 Task: Look for space in Tata, Hungary from 5th July, 2023 to 11th July, 2023 for 2 adults in price range Rs.8000 to Rs.16000. Place can be entire place with 2 bedrooms having 2 beds and 1 bathroom. Property type can be house, flat, guest house. Booking option can be shelf check-in. Required host language is English.
Action: Mouse moved to (553, 94)
Screenshot: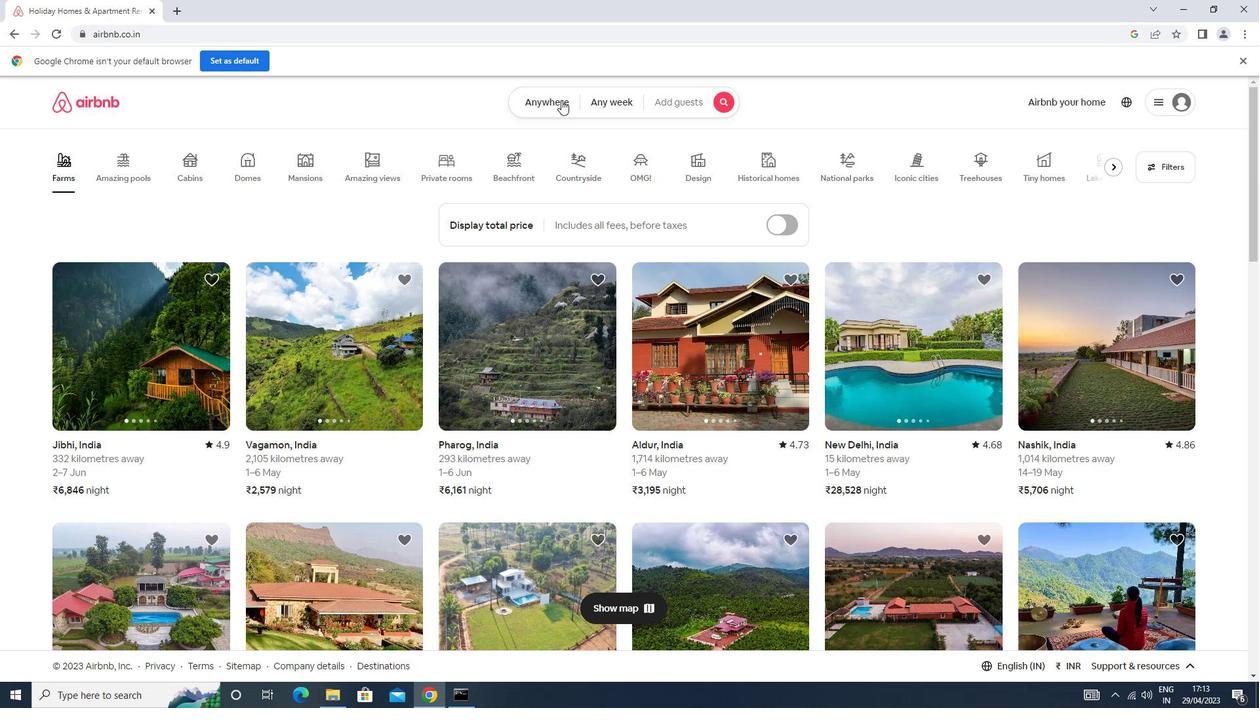 
Action: Mouse pressed left at (553, 94)
Screenshot: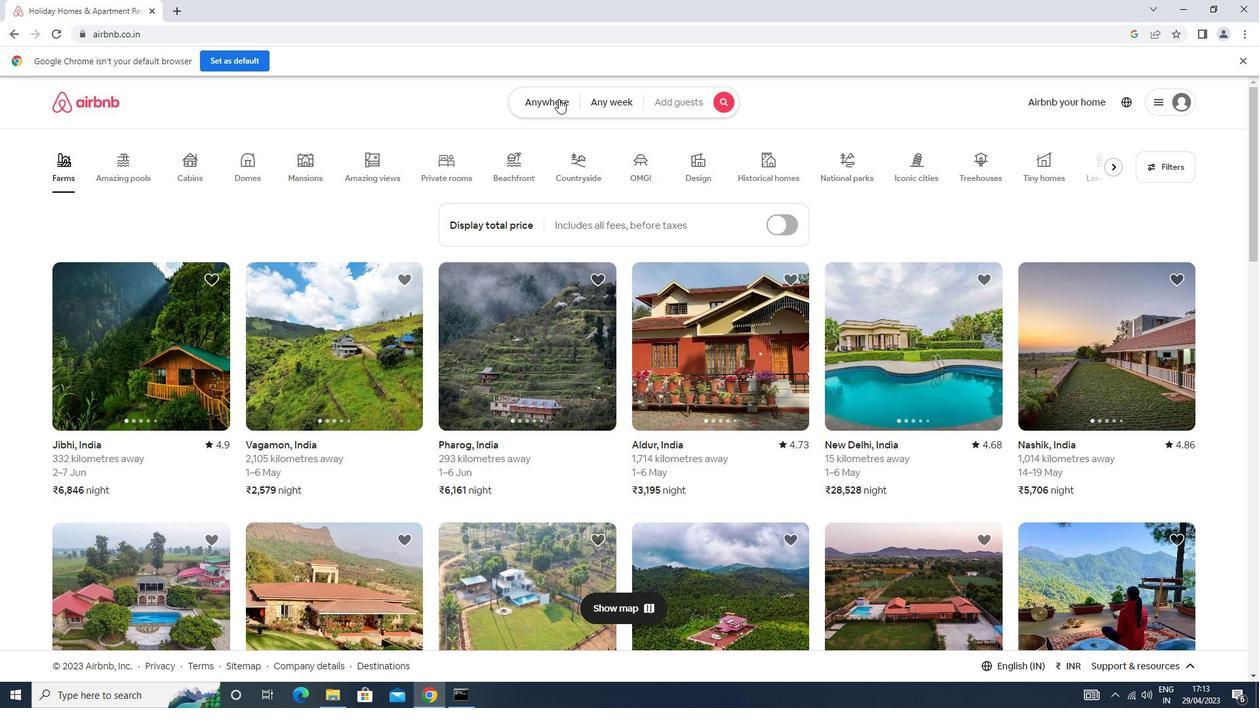 
Action: Mouse moved to (464, 154)
Screenshot: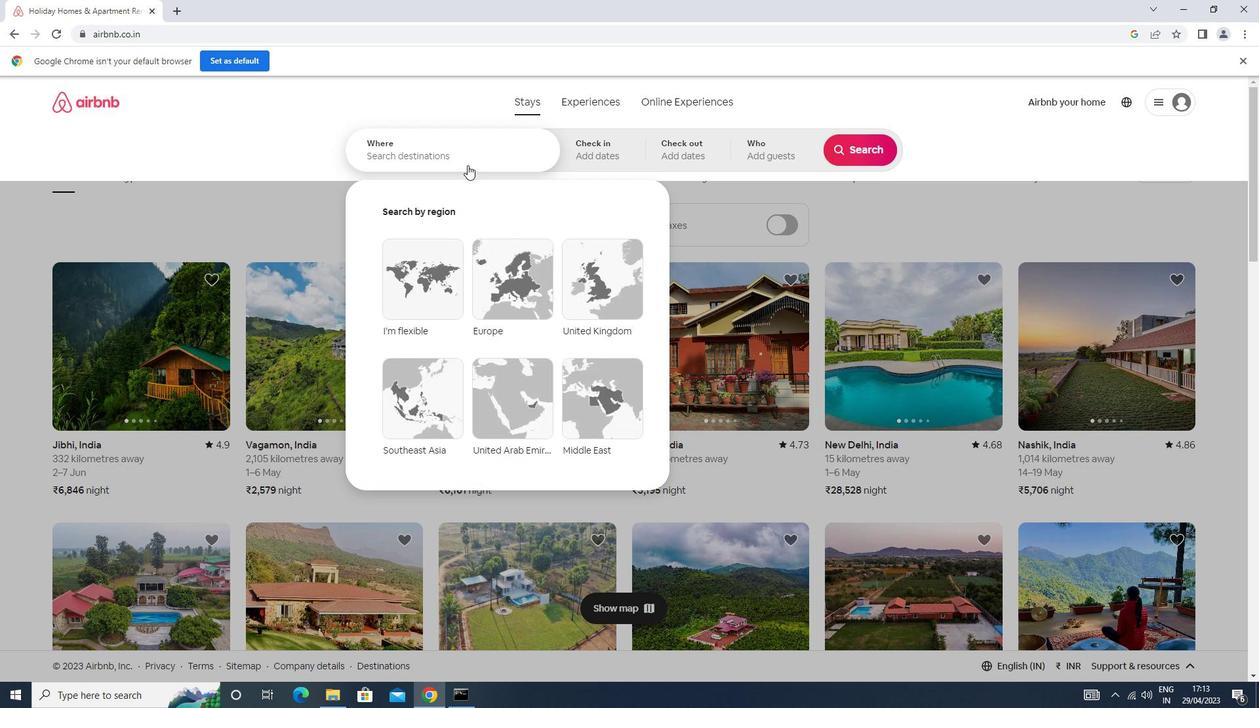 
Action: Mouse pressed left at (464, 154)
Screenshot: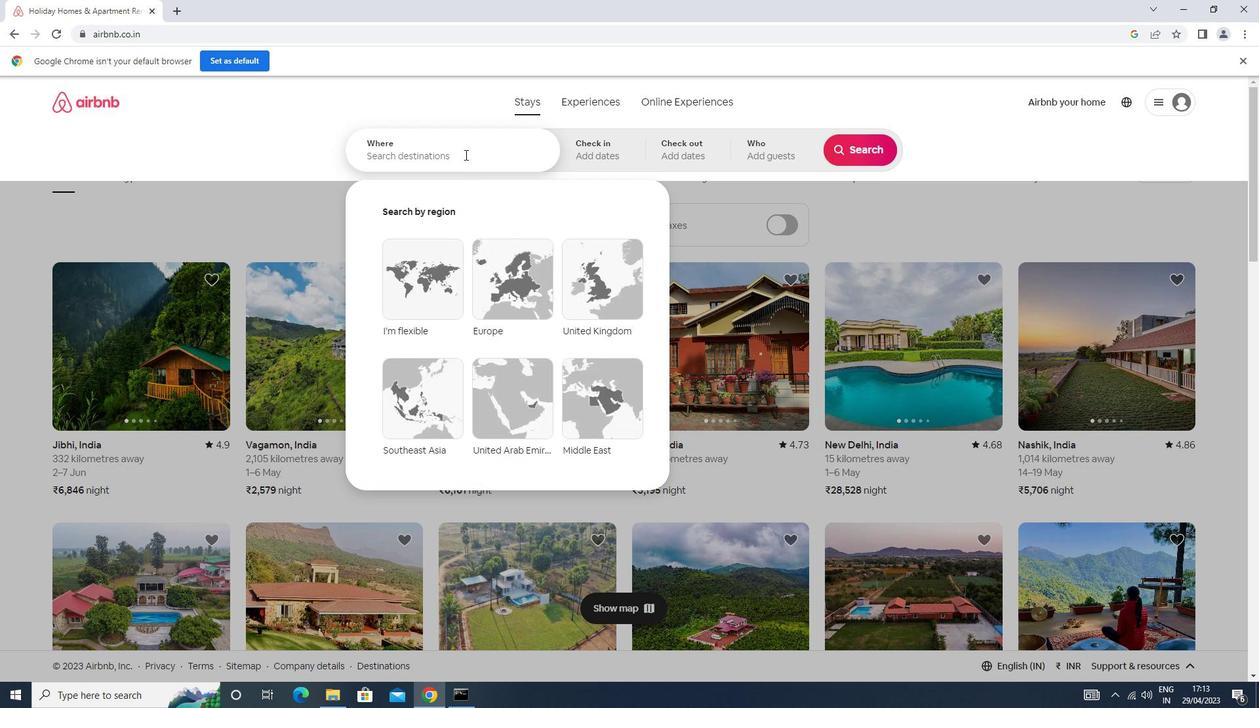 
Action: Key pressed t<Key.caps_lock>ata<Key.space><Key.enter>
Screenshot: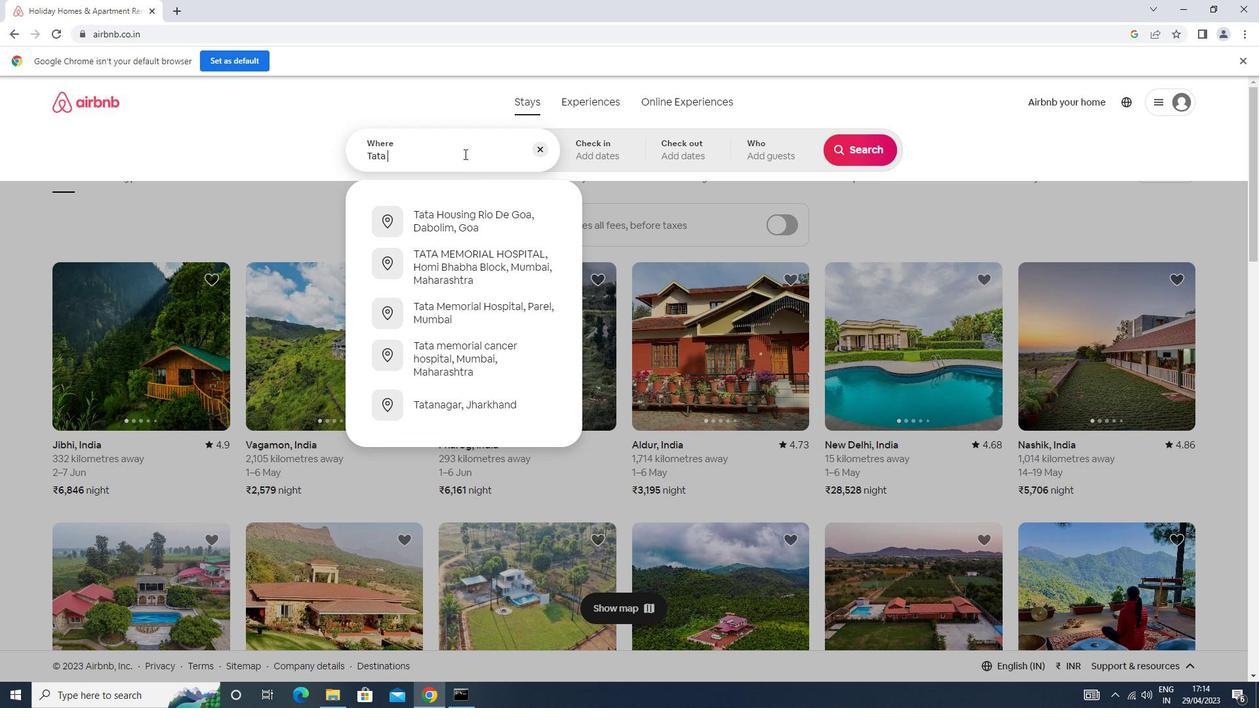 
Action: Mouse moved to (858, 260)
Screenshot: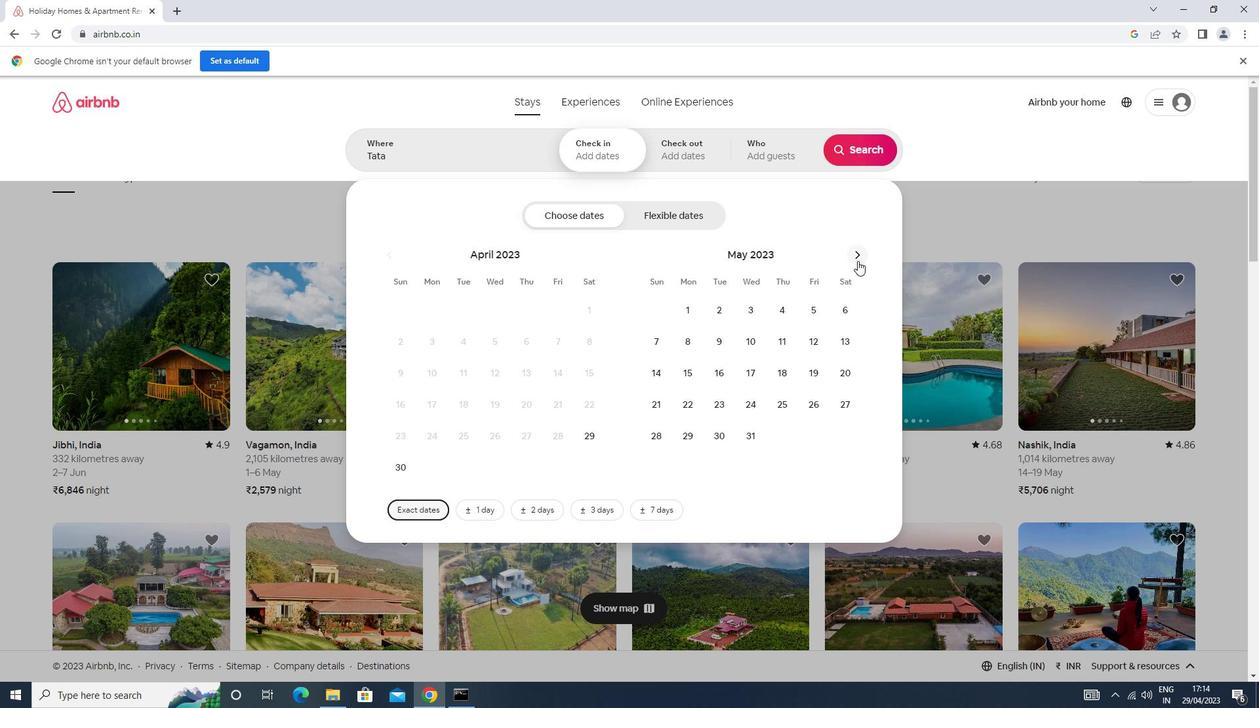 
Action: Mouse pressed left at (858, 260)
Screenshot: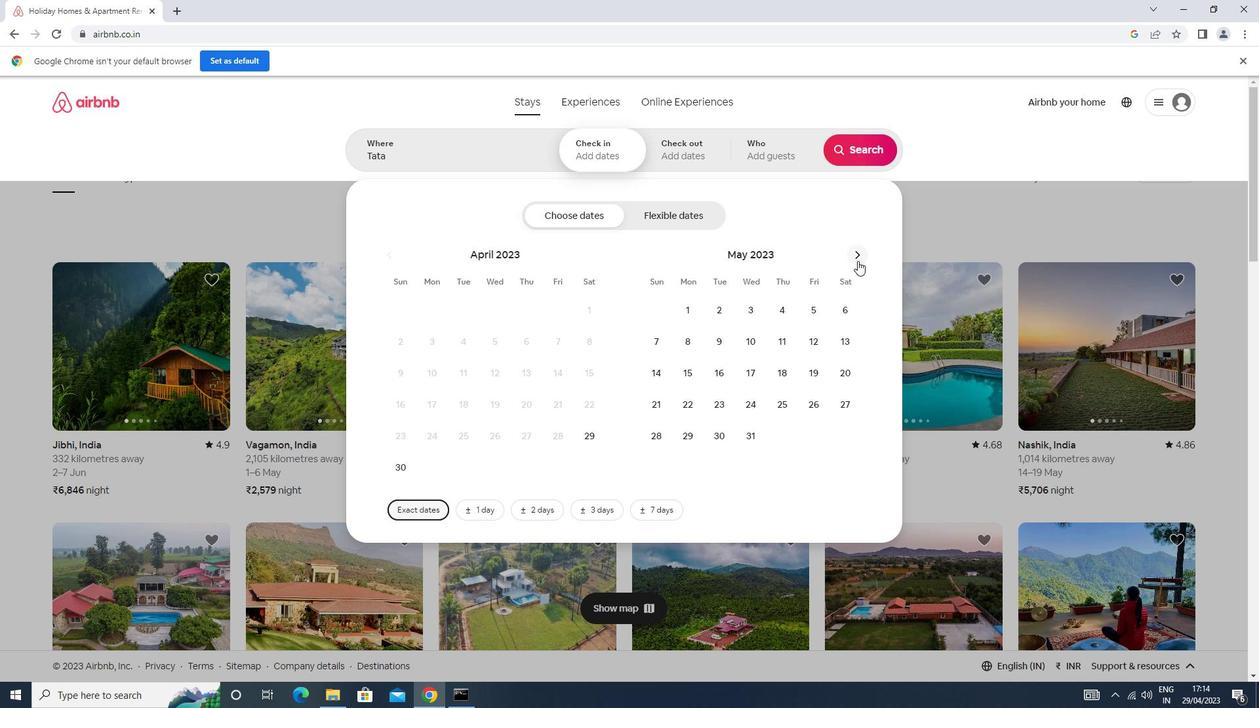 
Action: Mouse pressed left at (858, 260)
Screenshot: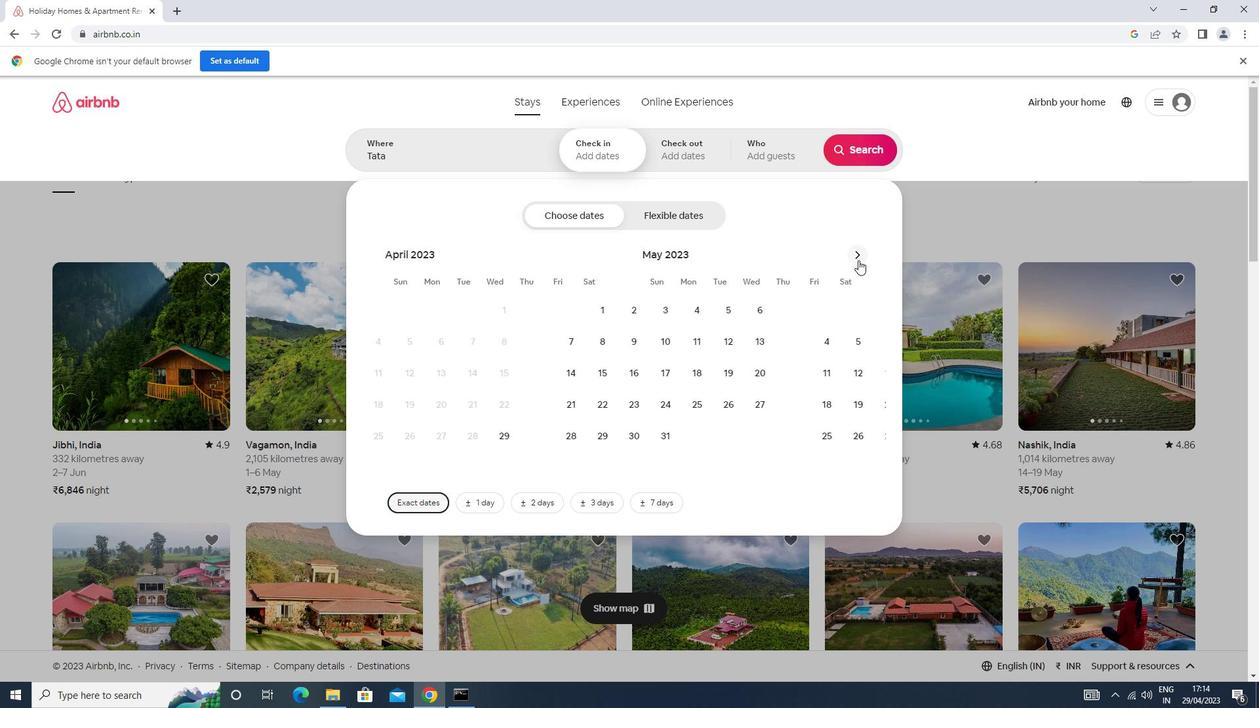 
Action: Mouse moved to (749, 347)
Screenshot: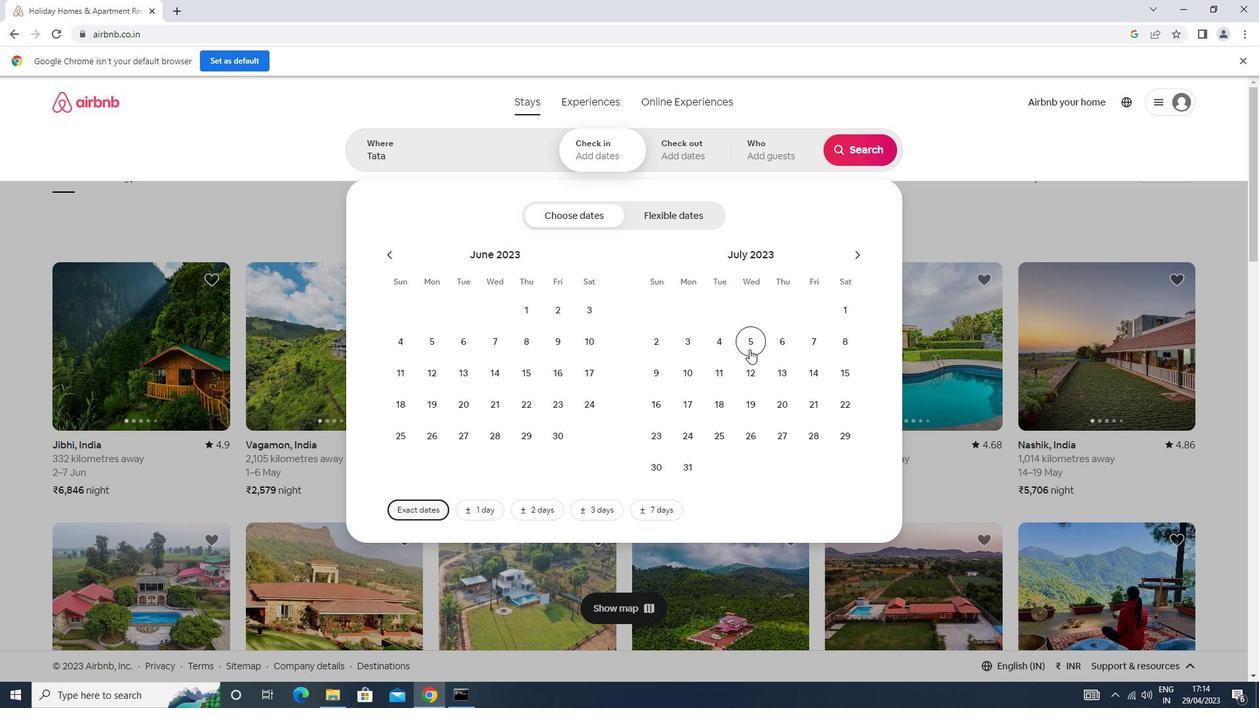
Action: Mouse pressed left at (749, 347)
Screenshot: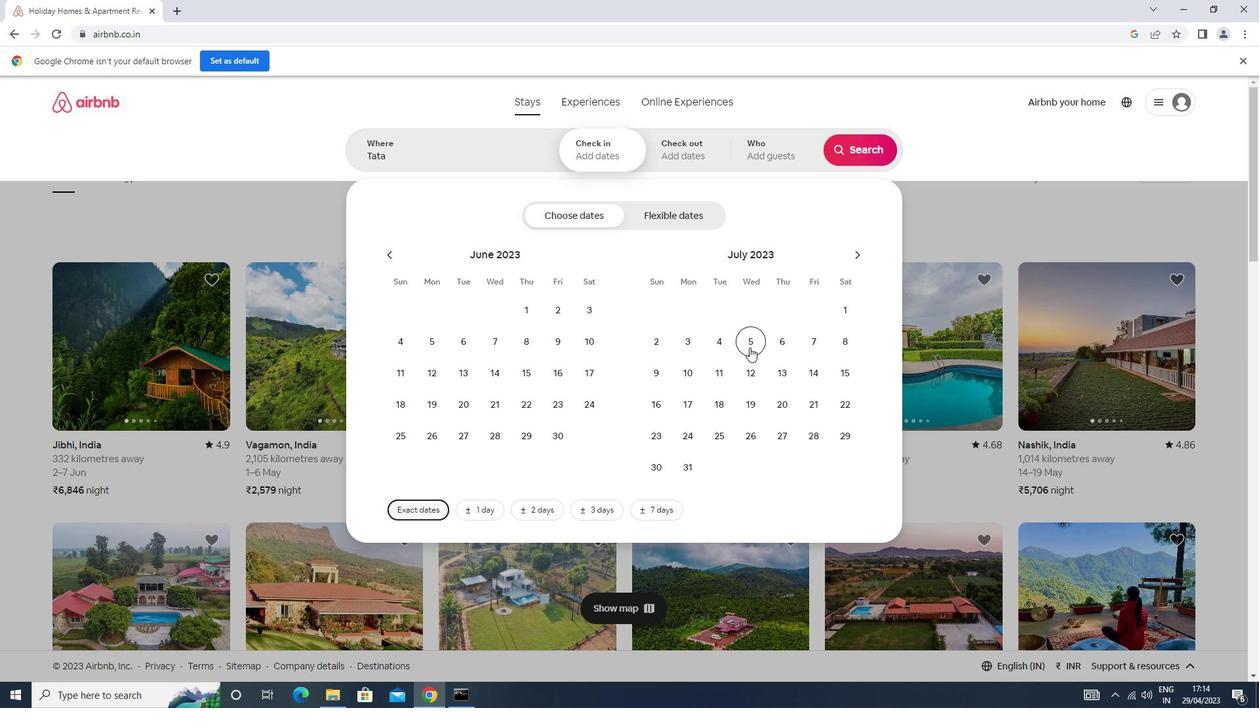
Action: Mouse moved to (720, 373)
Screenshot: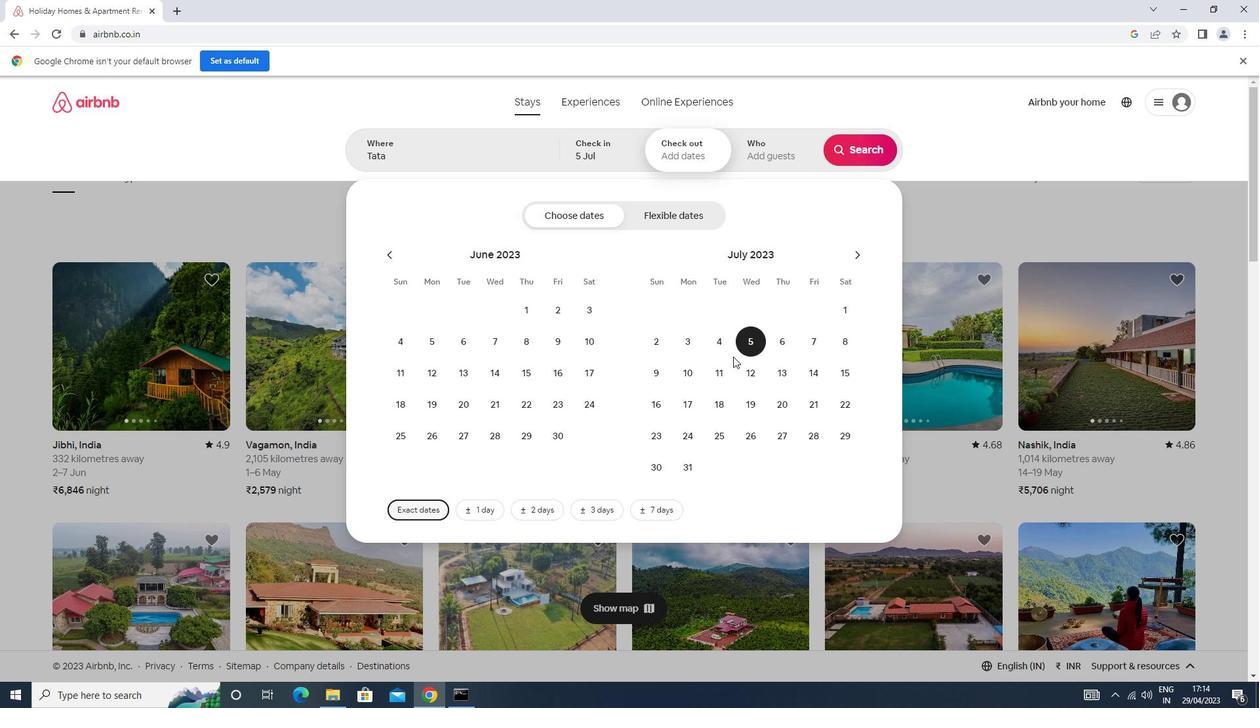 
Action: Mouse pressed left at (720, 373)
Screenshot: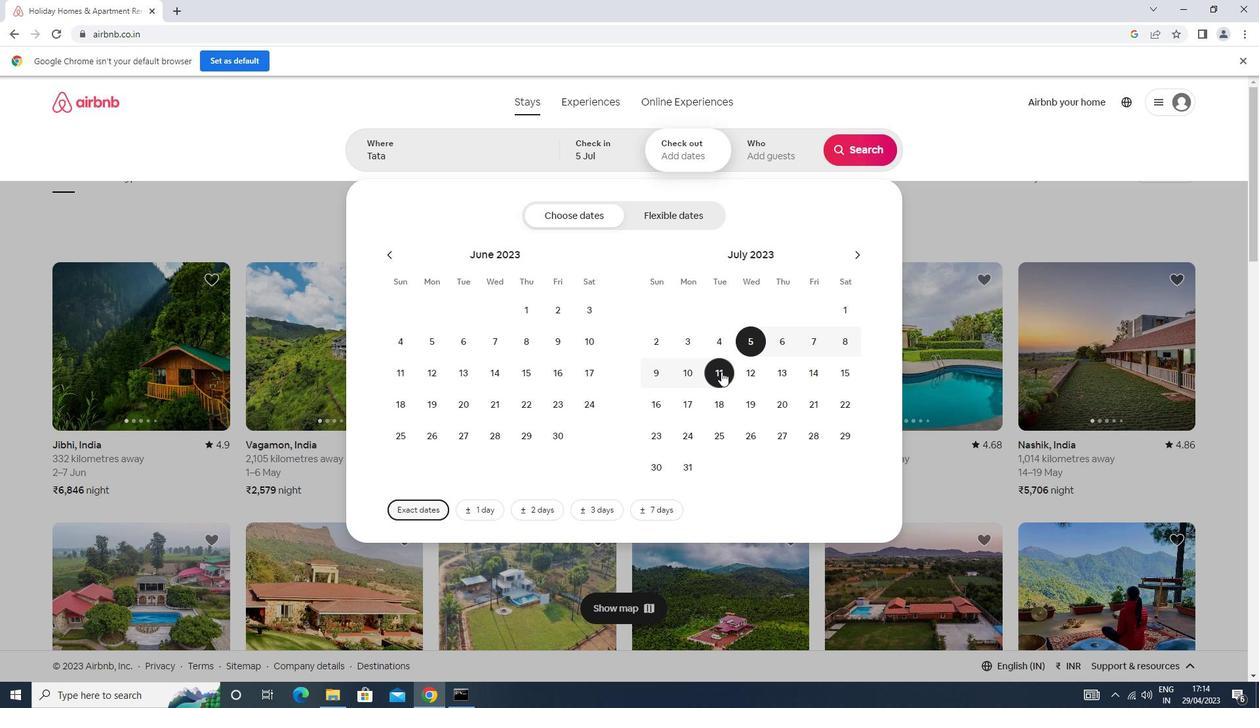 
Action: Mouse moved to (761, 166)
Screenshot: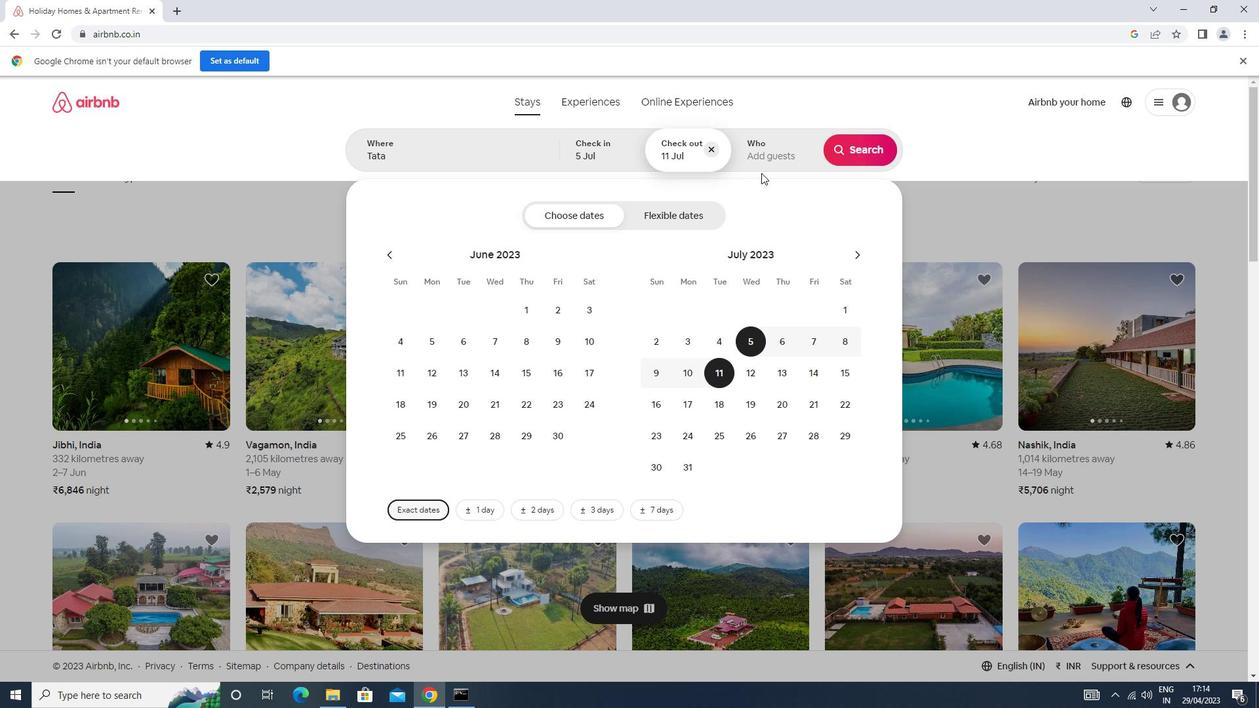 
Action: Mouse pressed left at (761, 166)
Screenshot: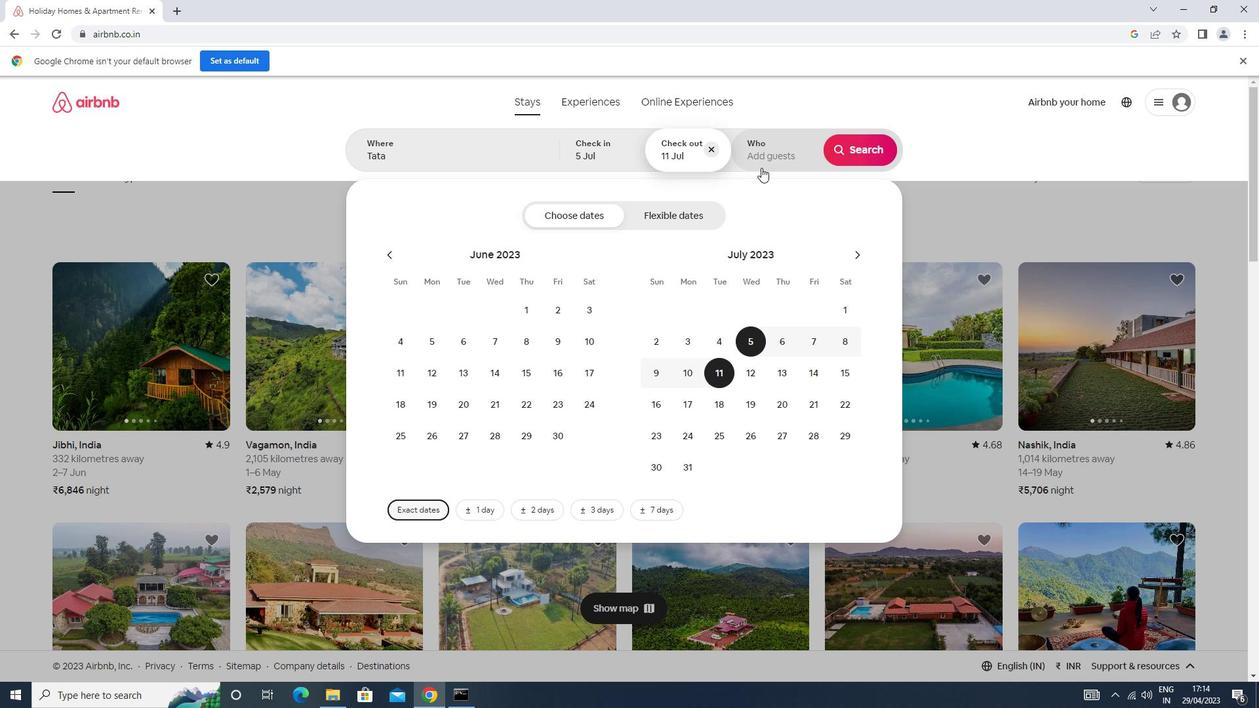 
Action: Mouse moved to (866, 225)
Screenshot: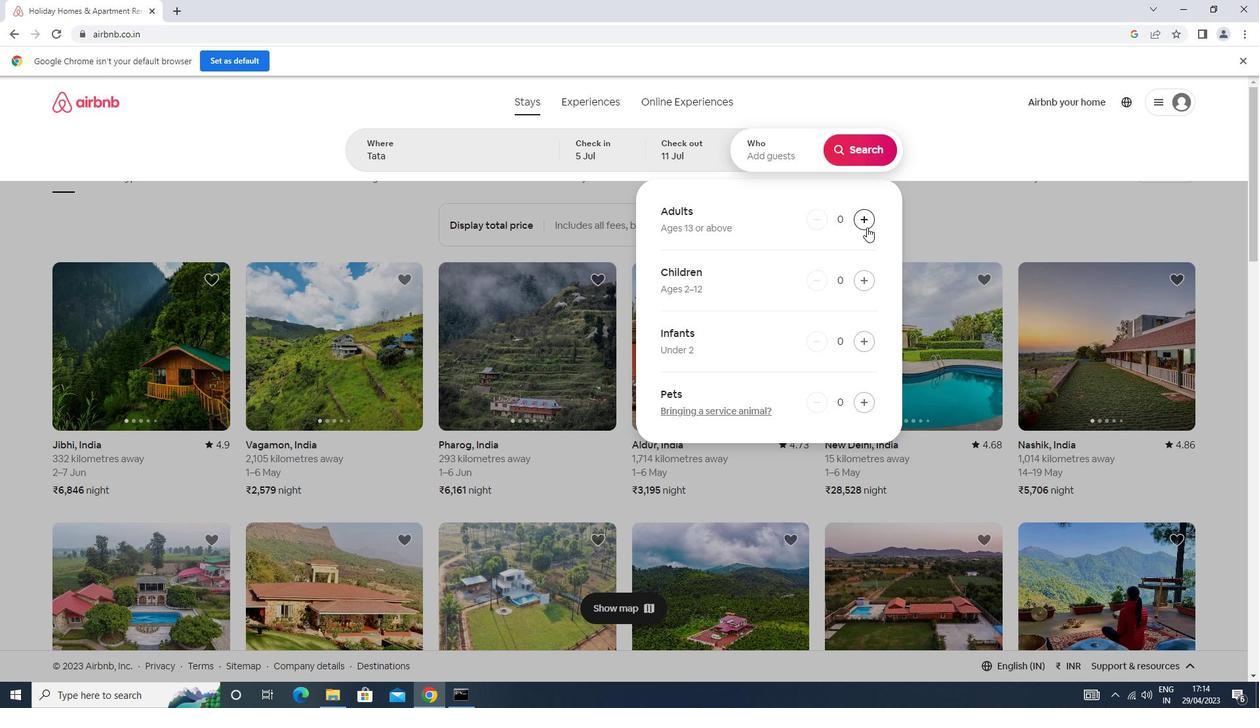 
Action: Mouse pressed left at (866, 225)
Screenshot: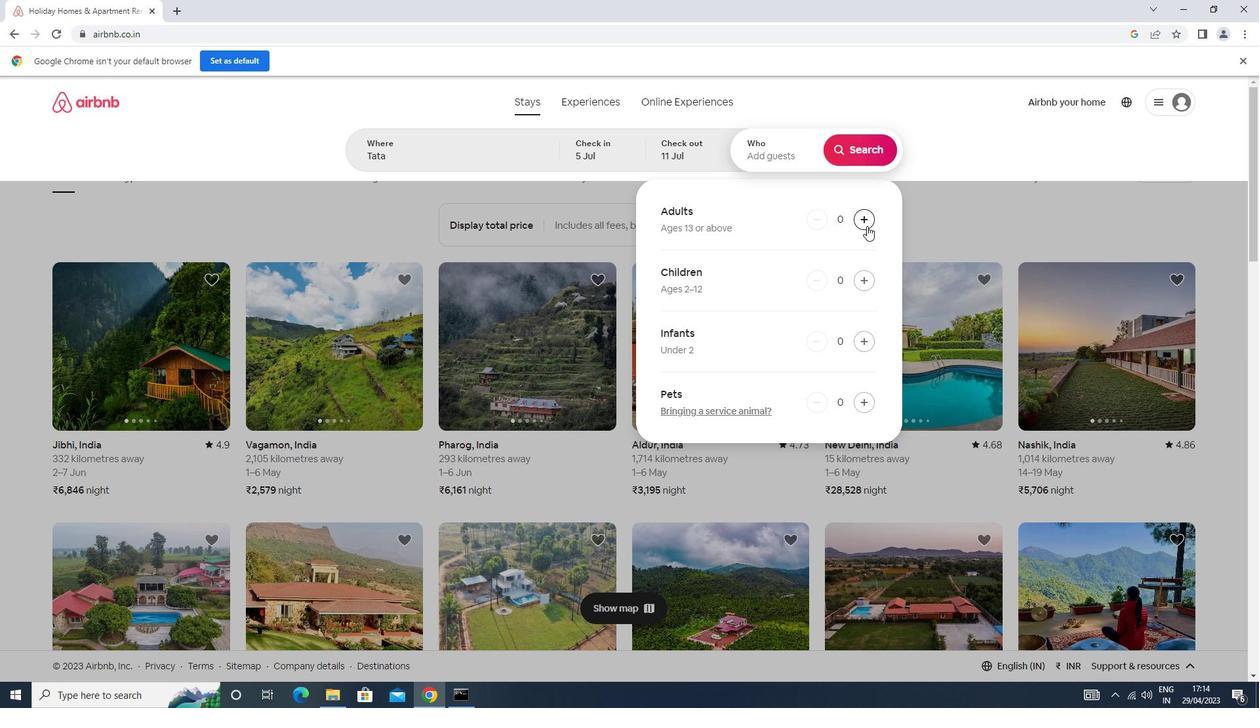 
Action: Mouse moved to (860, 225)
Screenshot: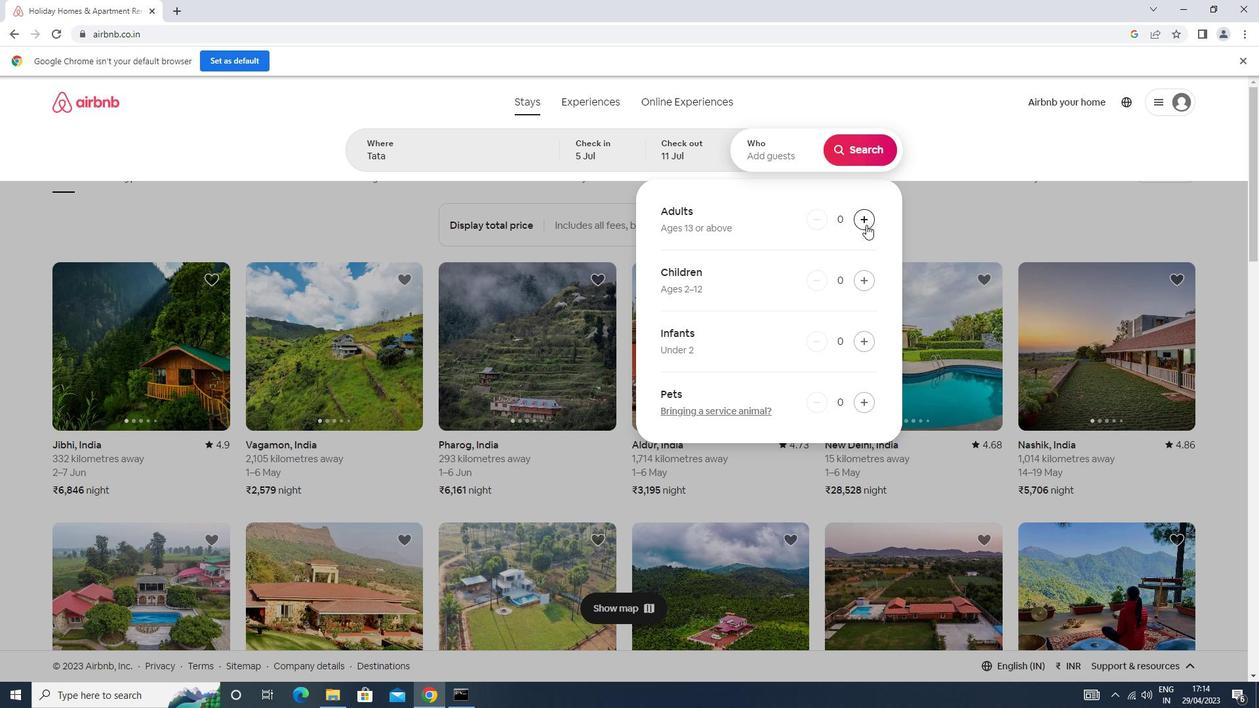 
Action: Mouse pressed left at (860, 225)
Screenshot: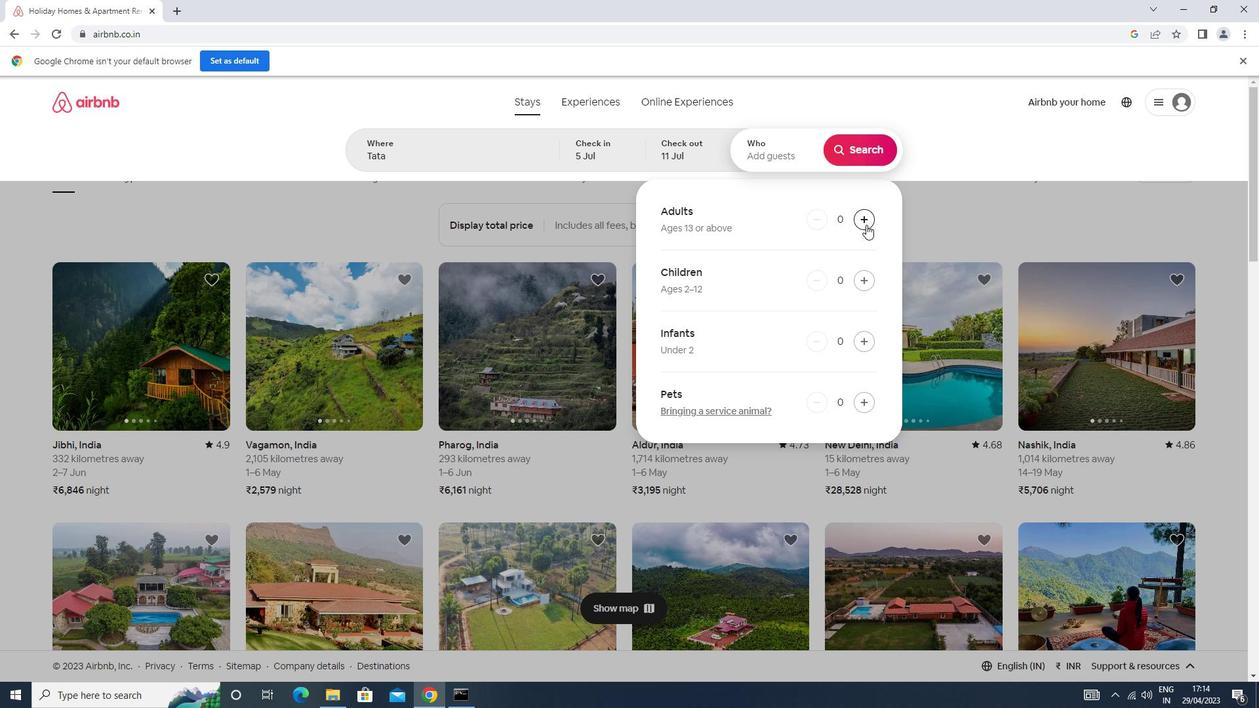 
Action: Mouse moved to (859, 142)
Screenshot: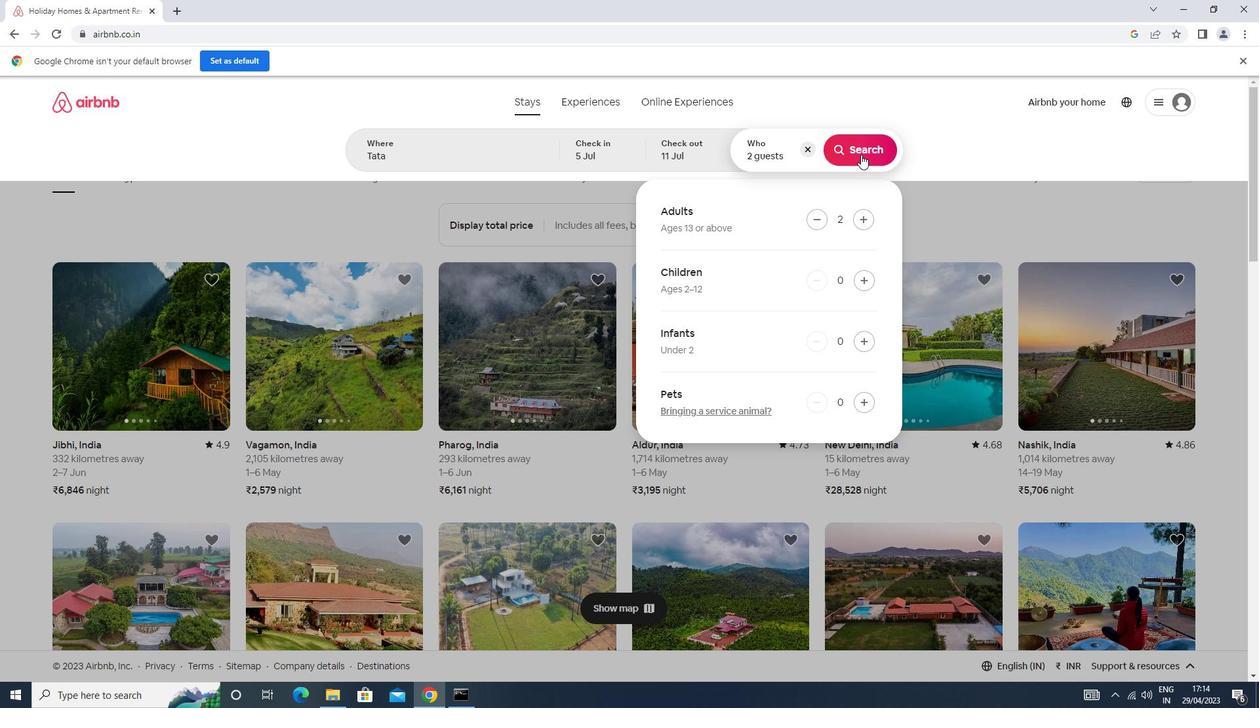 
Action: Mouse pressed left at (859, 142)
Screenshot: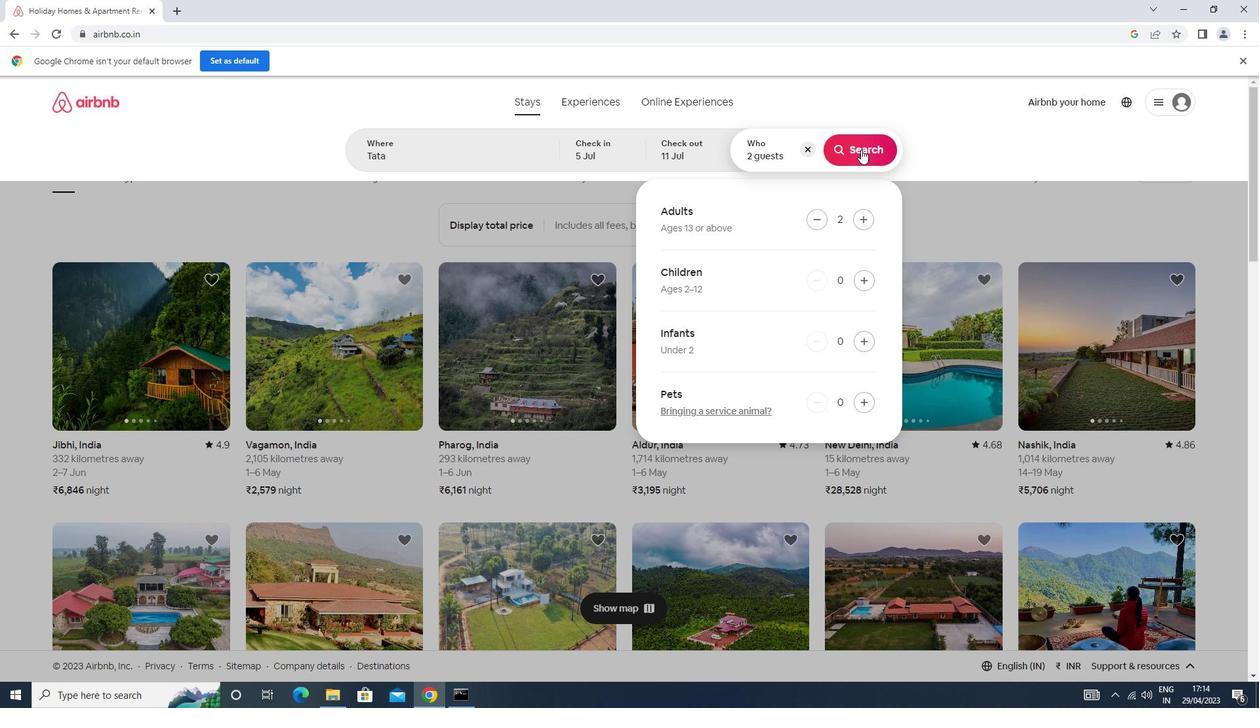 
Action: Mouse moved to (1208, 150)
Screenshot: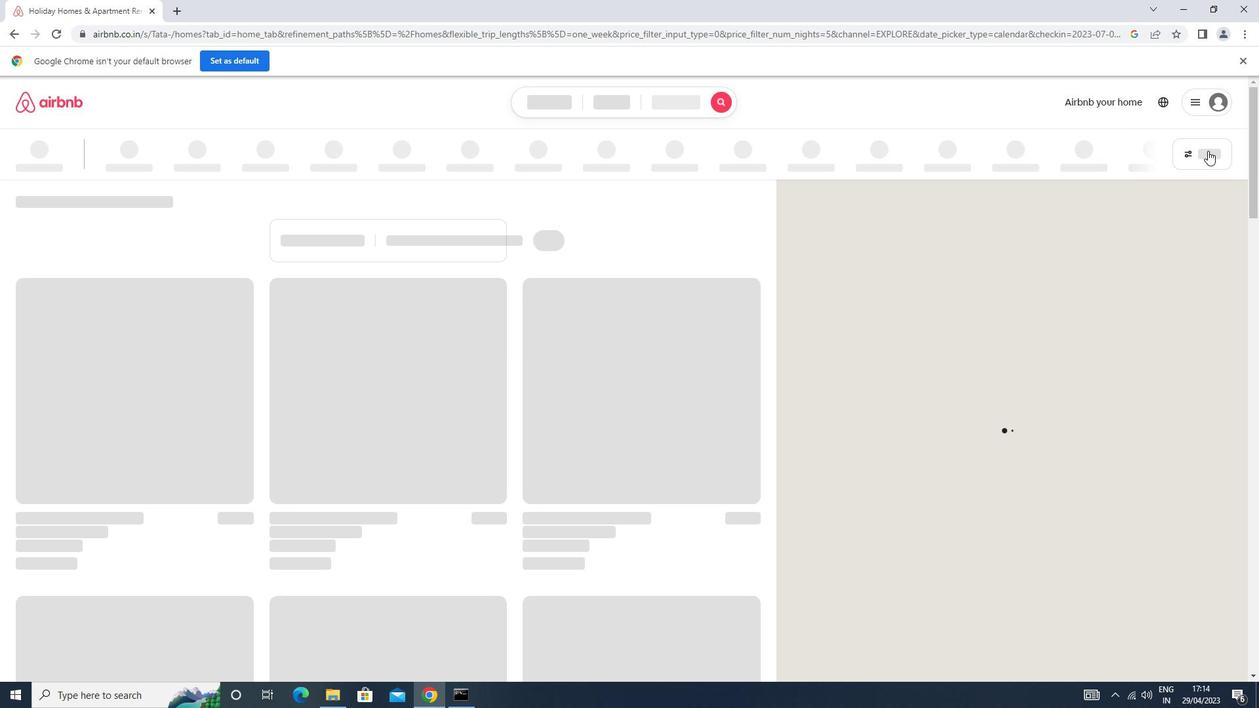 
Action: Mouse pressed left at (1208, 150)
Screenshot: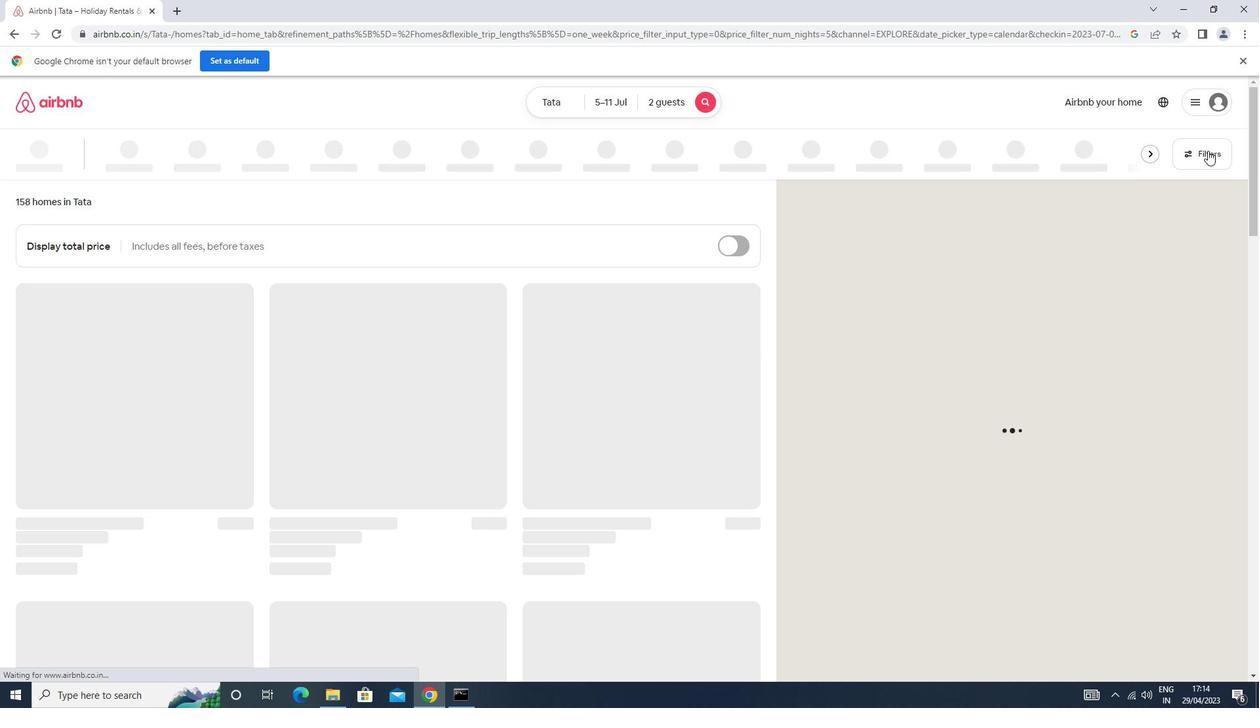 
Action: Mouse moved to (473, 314)
Screenshot: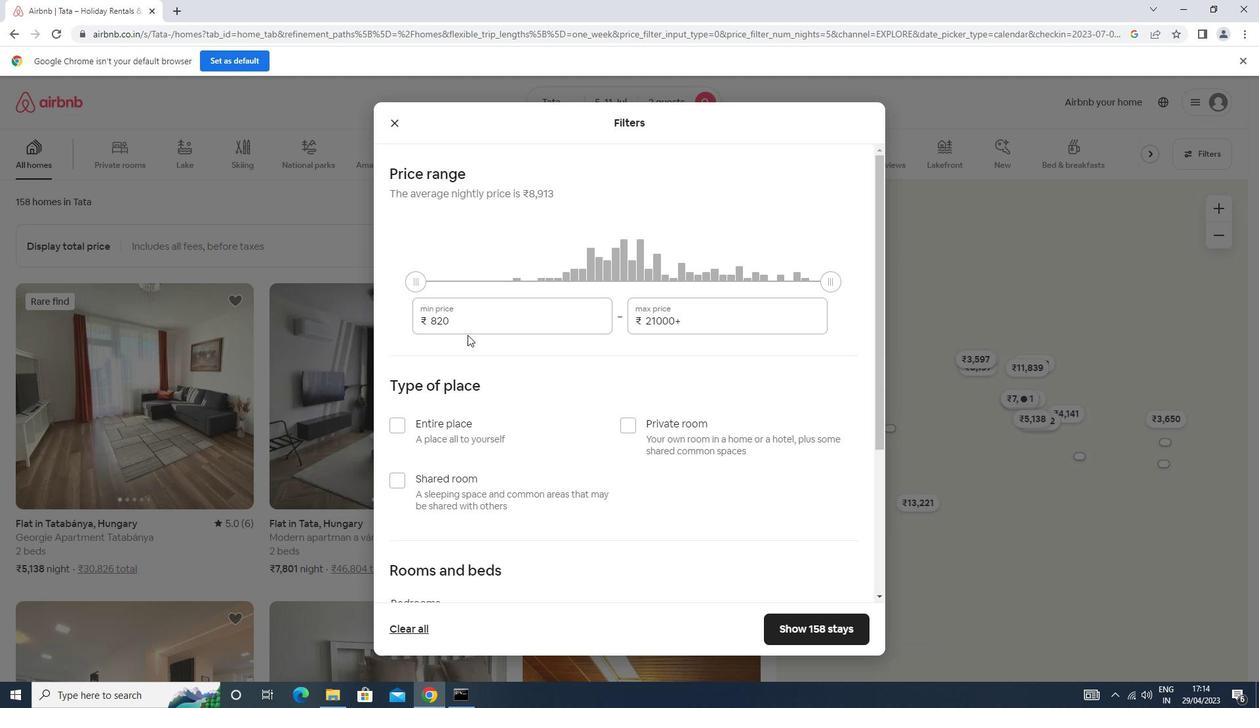 
Action: Mouse pressed left at (473, 314)
Screenshot: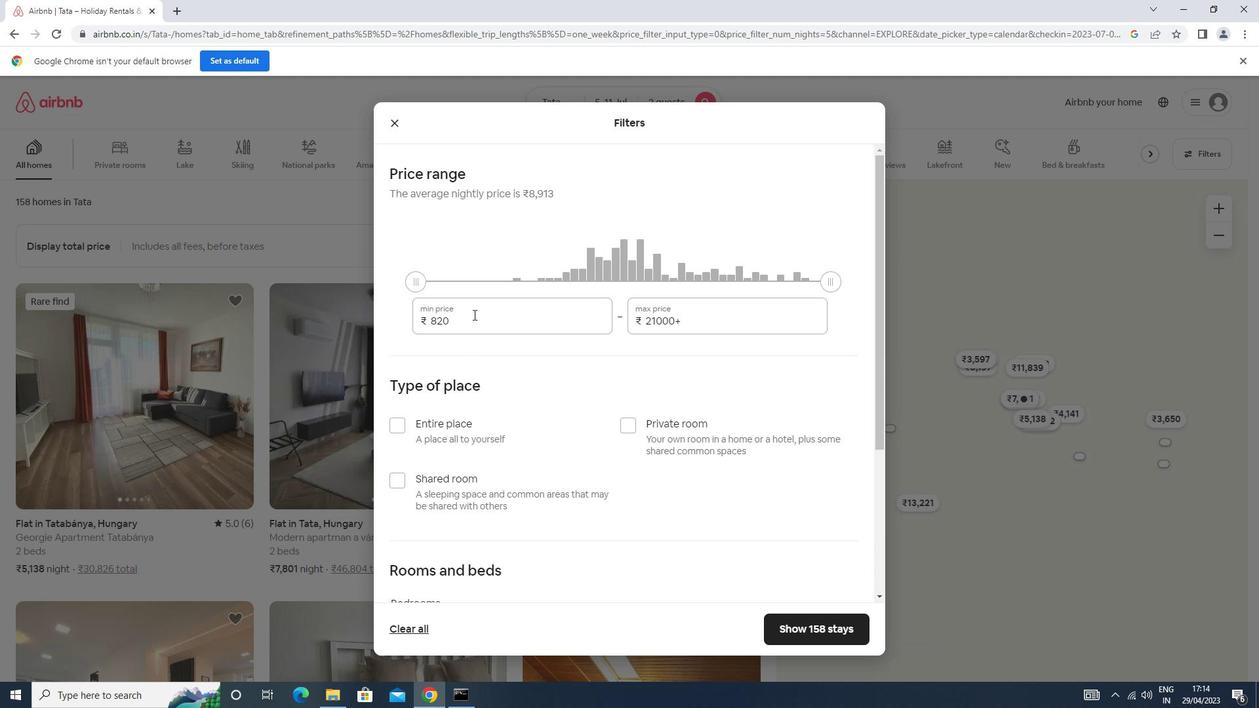 
Action: Key pressed <Key.backspace><Key.backspace><Key.backspace><Key.backspace><Key.backspace><Key.backspace><Key.backspace><Key.backspace><Key.backspace>8000<Key.tab>16000
Screenshot: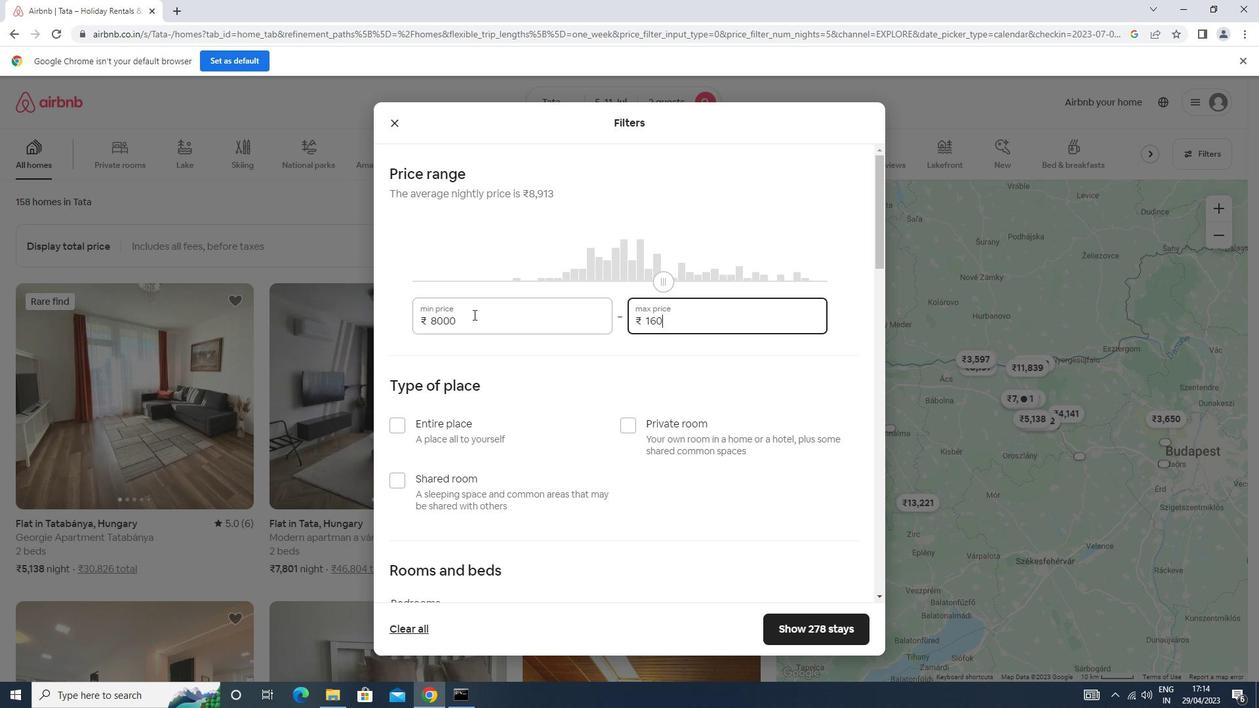 
Action: Mouse moved to (404, 425)
Screenshot: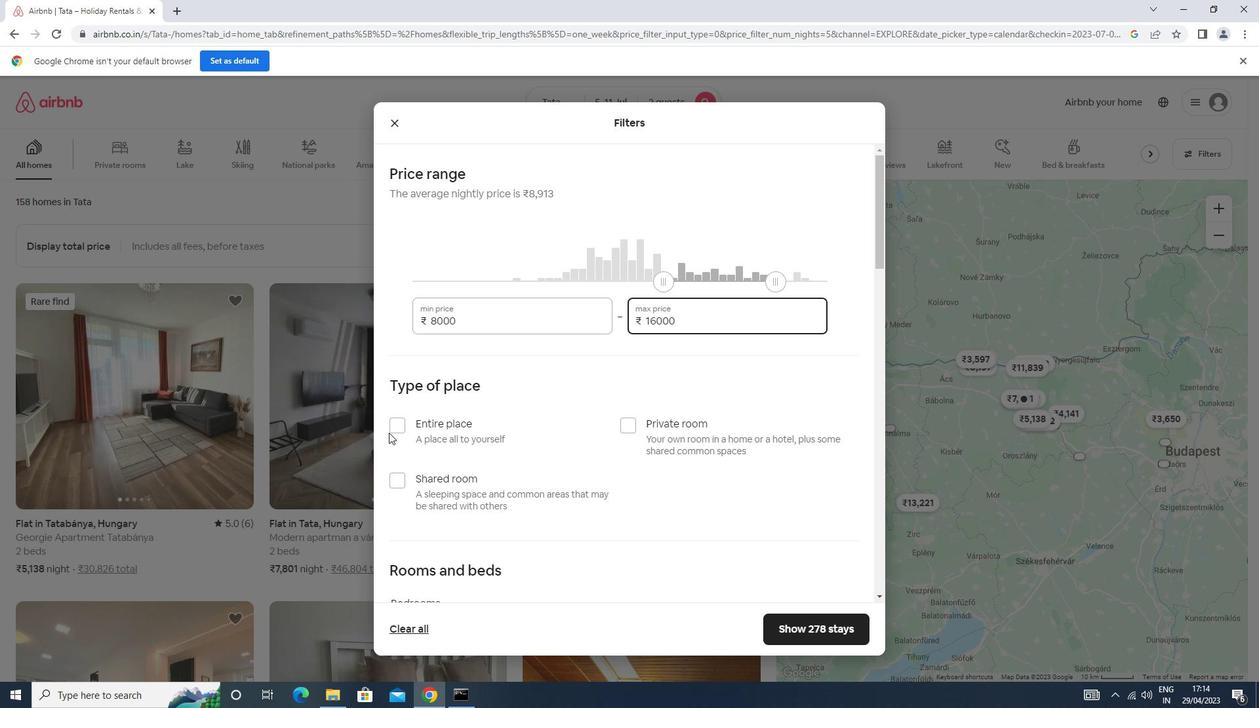 
Action: Mouse pressed left at (404, 425)
Screenshot: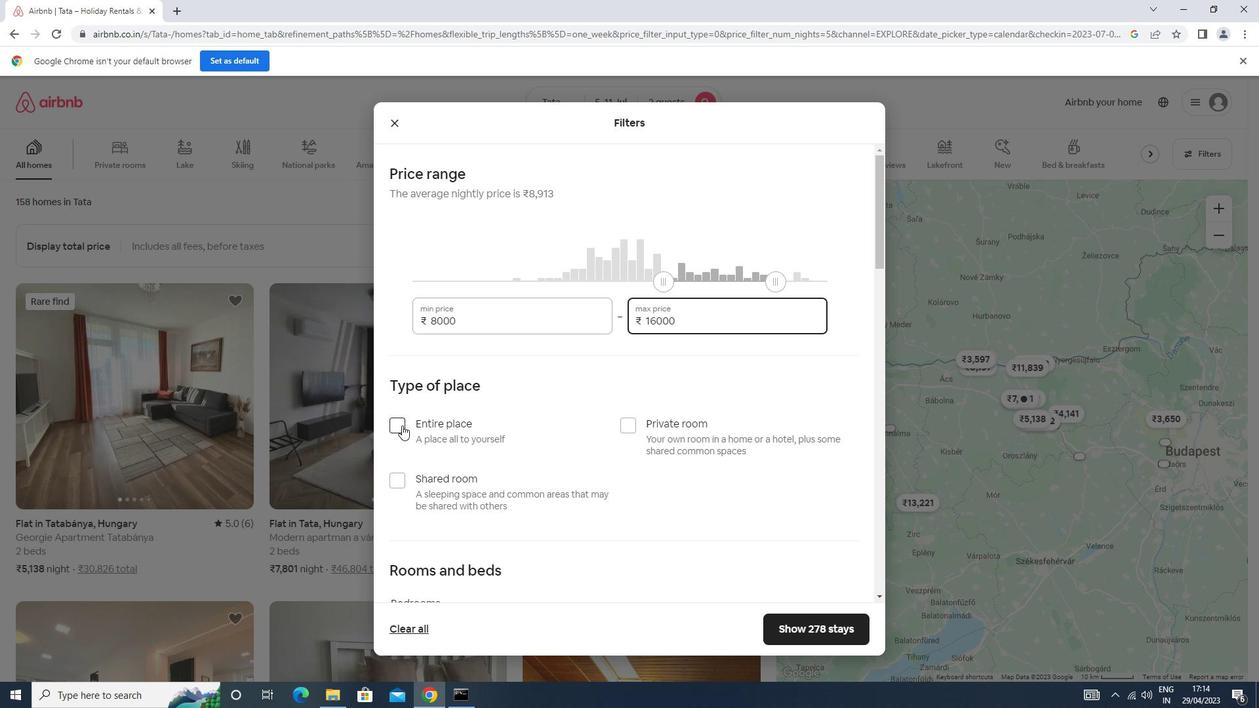 
Action: Mouse moved to (409, 400)
Screenshot: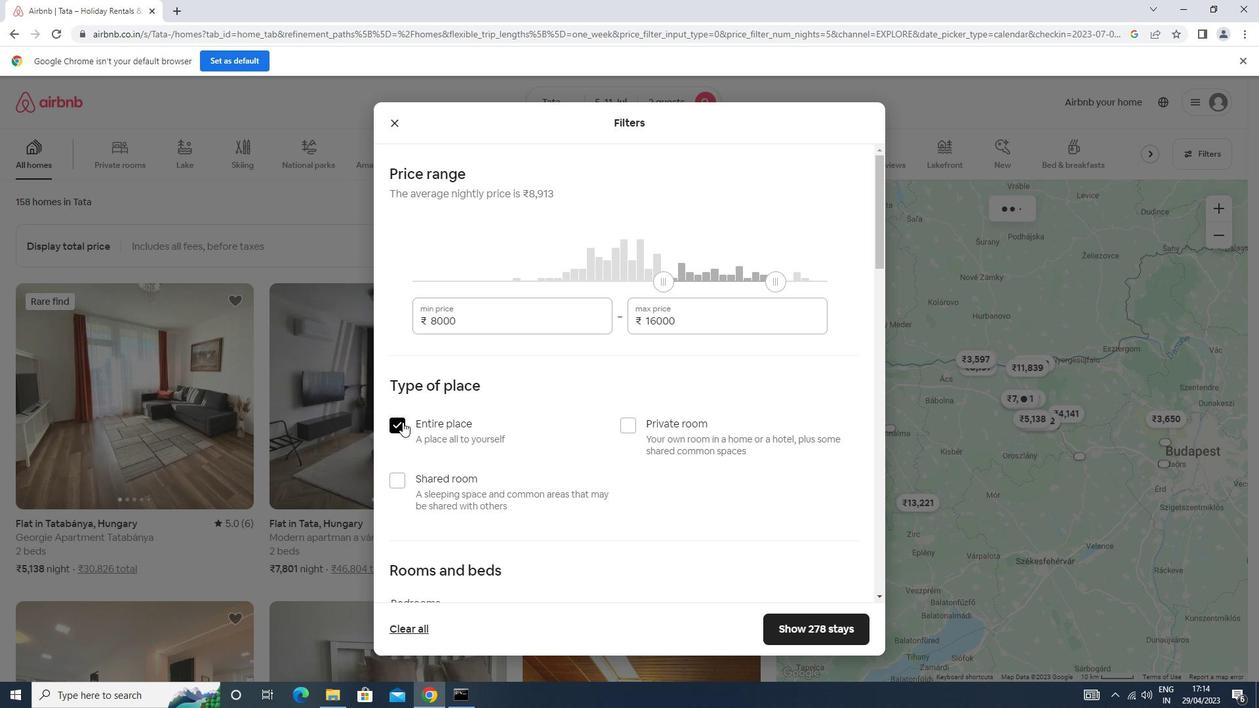 
Action: Mouse scrolled (409, 399) with delta (0, 0)
Screenshot: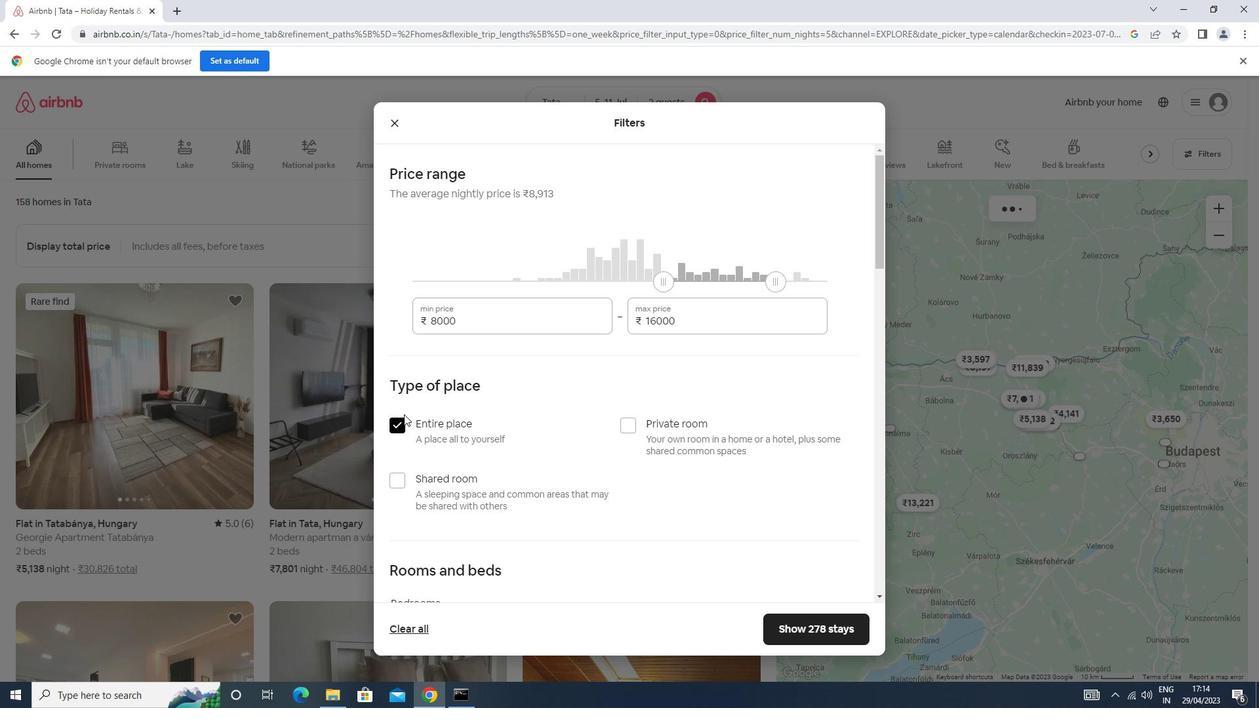 
Action: Mouse scrolled (409, 399) with delta (0, 0)
Screenshot: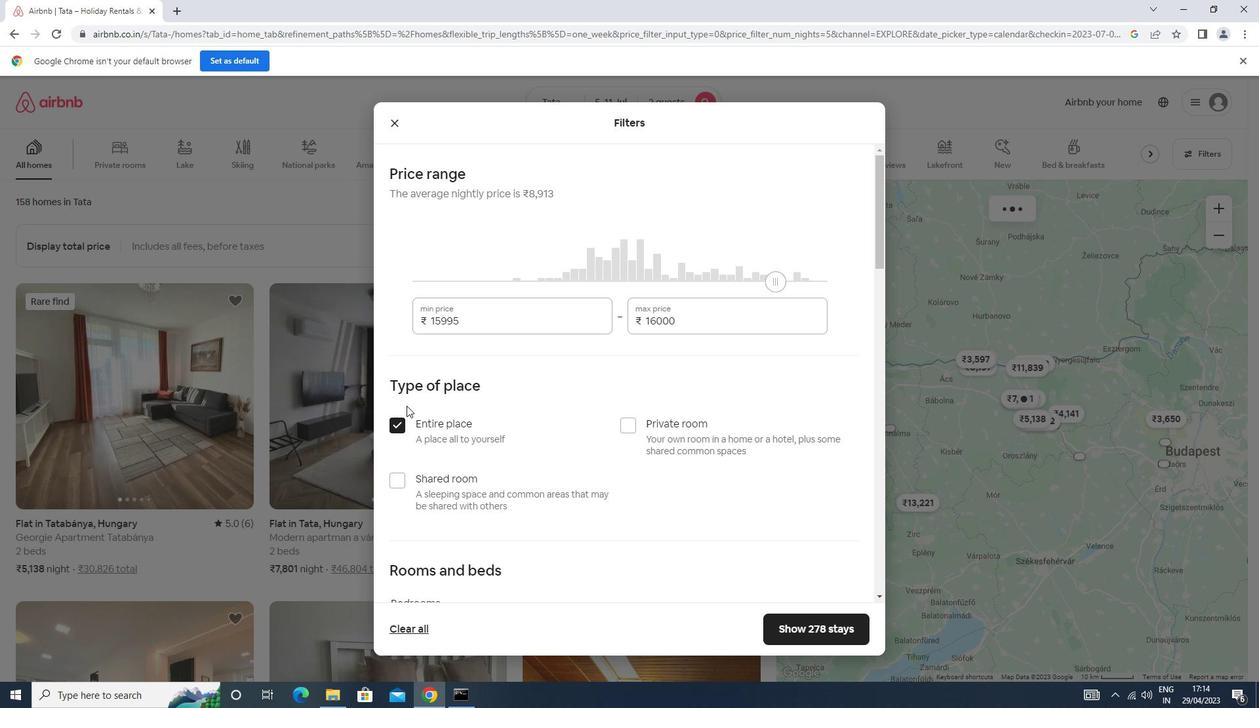 
Action: Mouse scrolled (409, 399) with delta (0, 0)
Screenshot: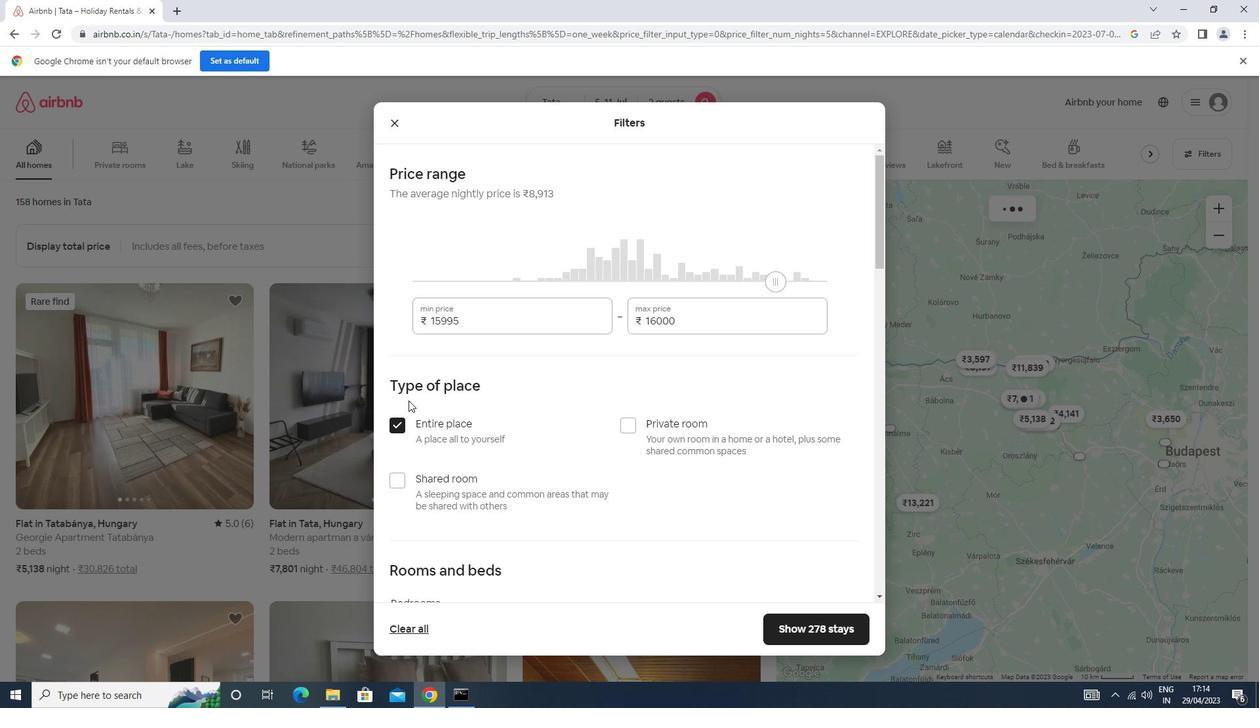 
Action: Mouse moved to (409, 400)
Screenshot: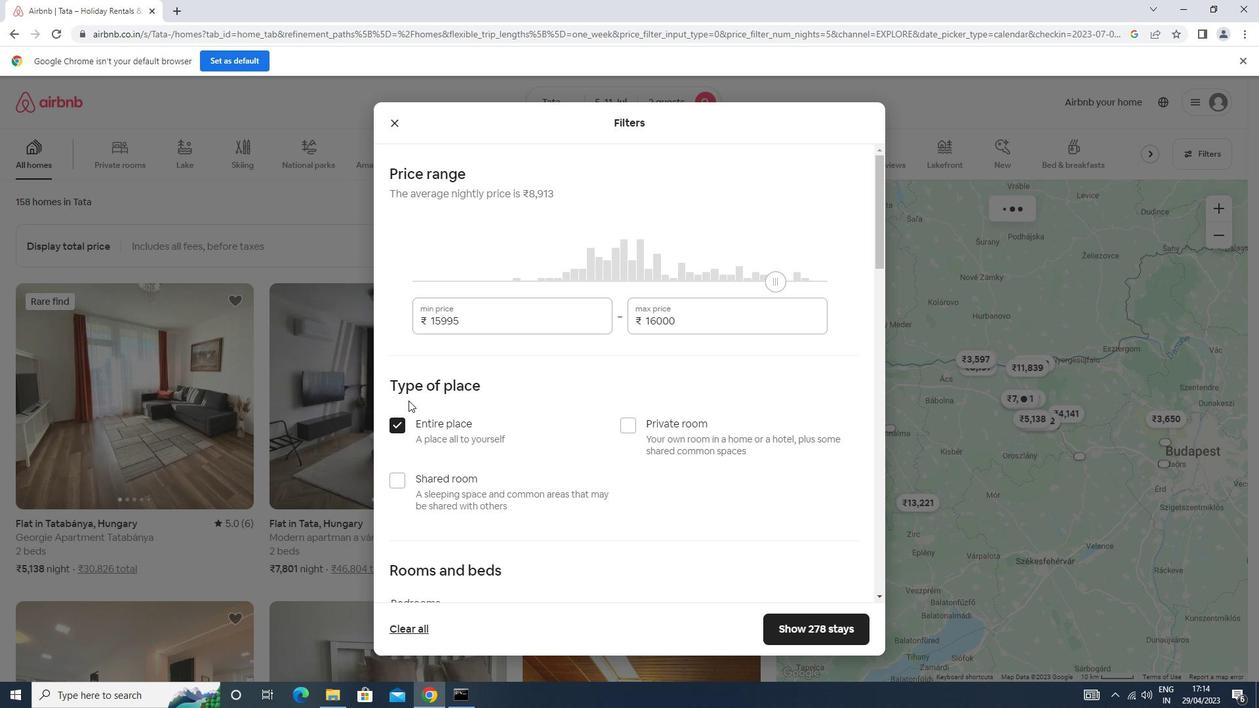 
Action: Mouse scrolled (409, 399) with delta (0, 0)
Screenshot: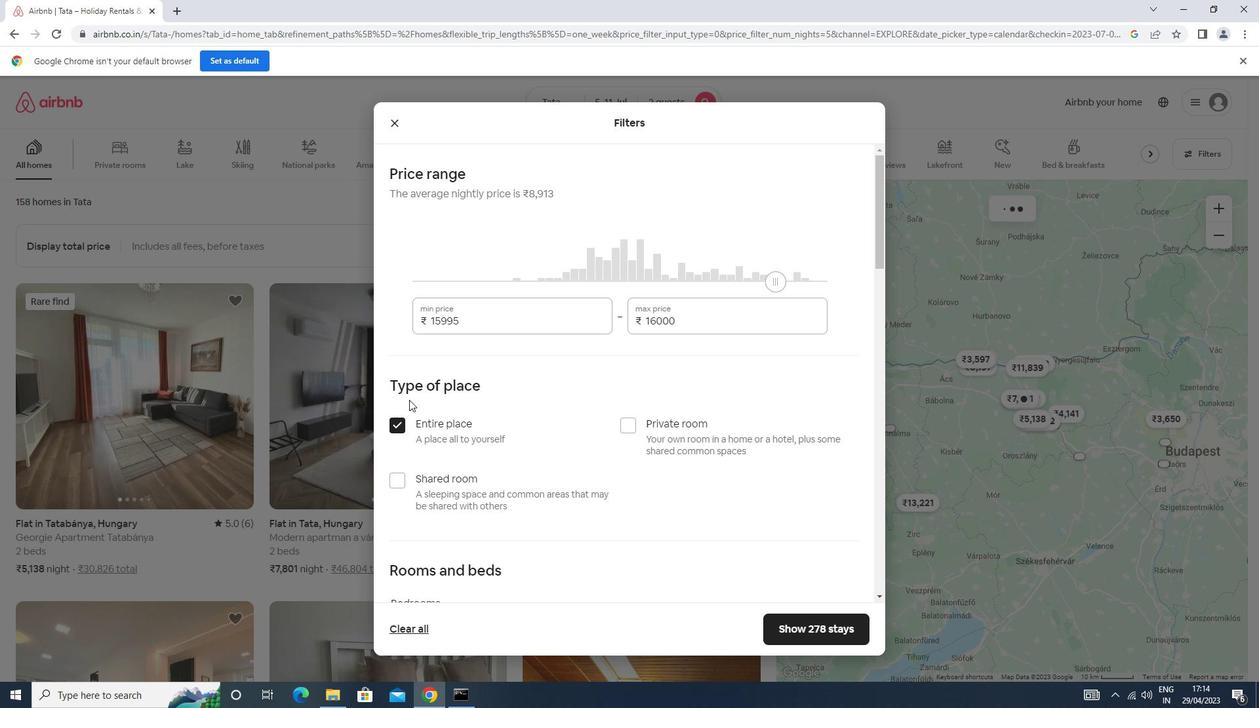 
Action: Mouse moved to (504, 379)
Screenshot: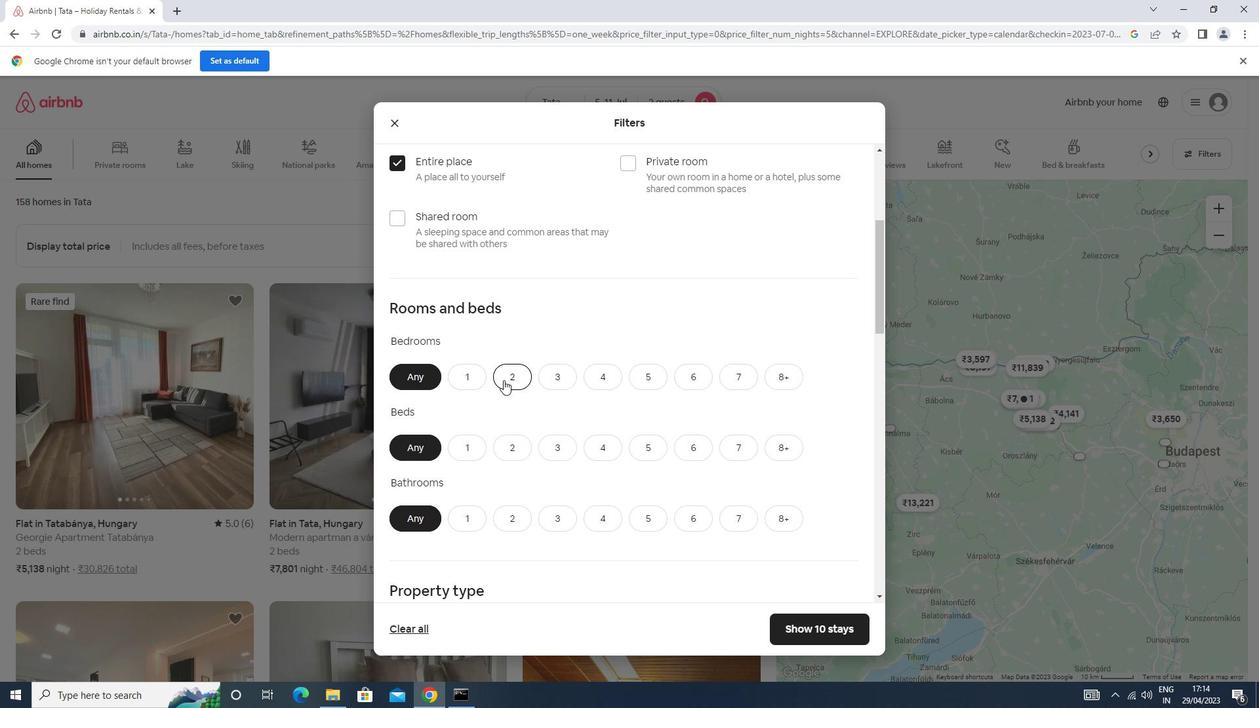 
Action: Mouse pressed left at (504, 379)
Screenshot: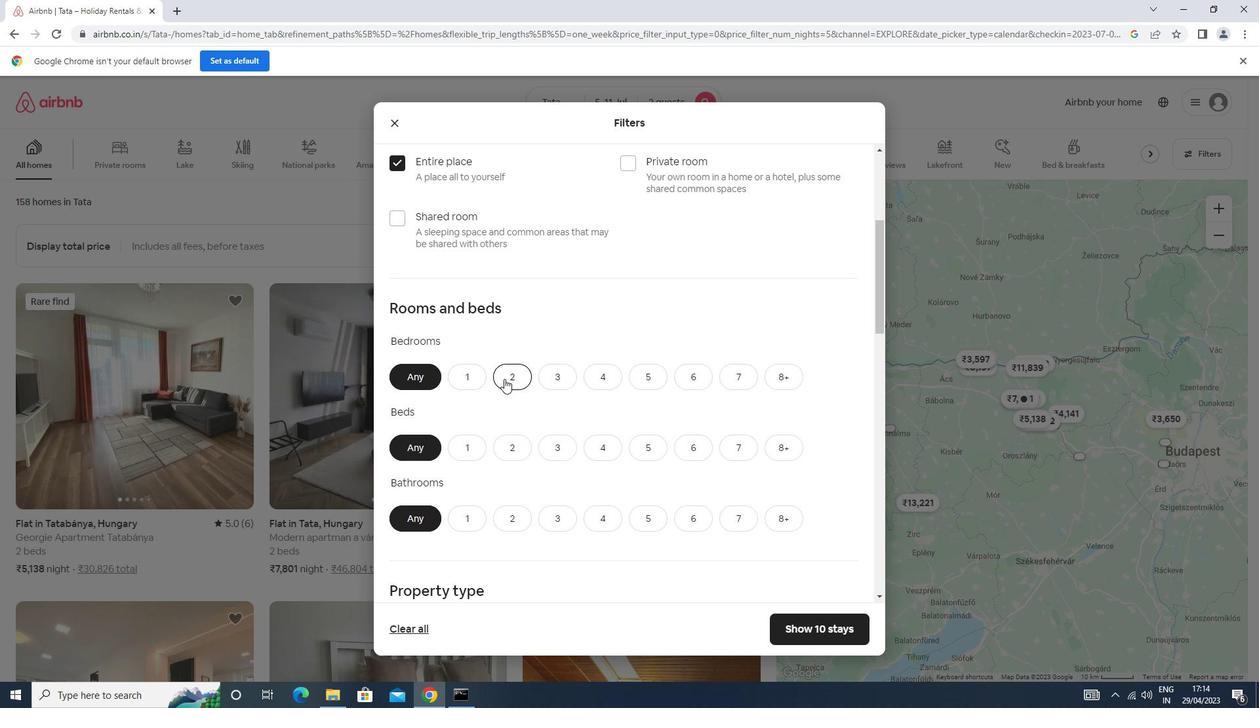 
Action: Mouse moved to (507, 440)
Screenshot: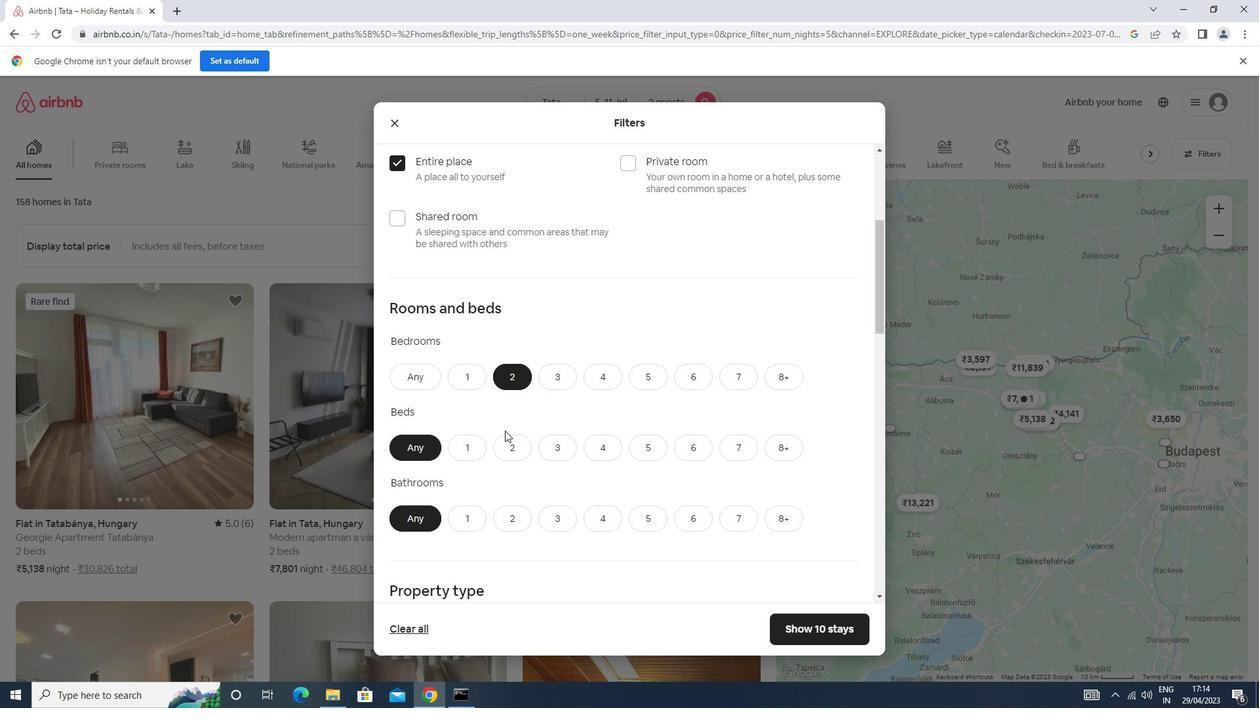 
Action: Mouse pressed left at (507, 440)
Screenshot: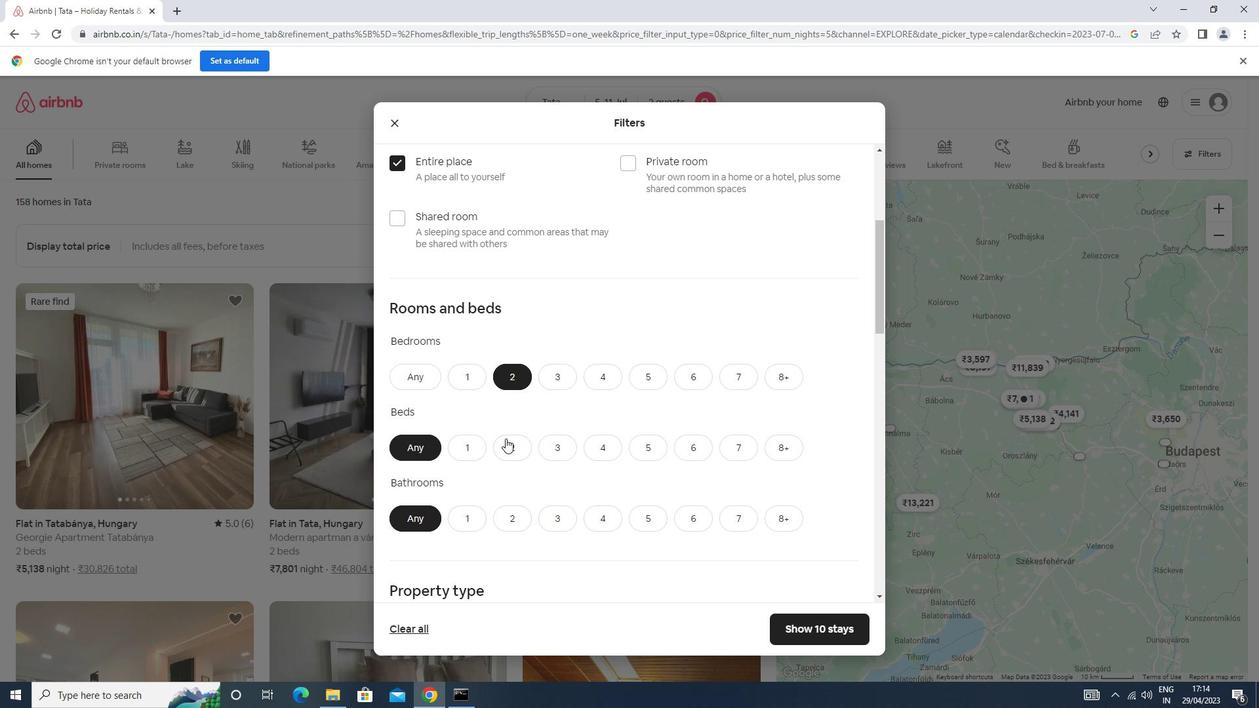 
Action: Mouse moved to (478, 522)
Screenshot: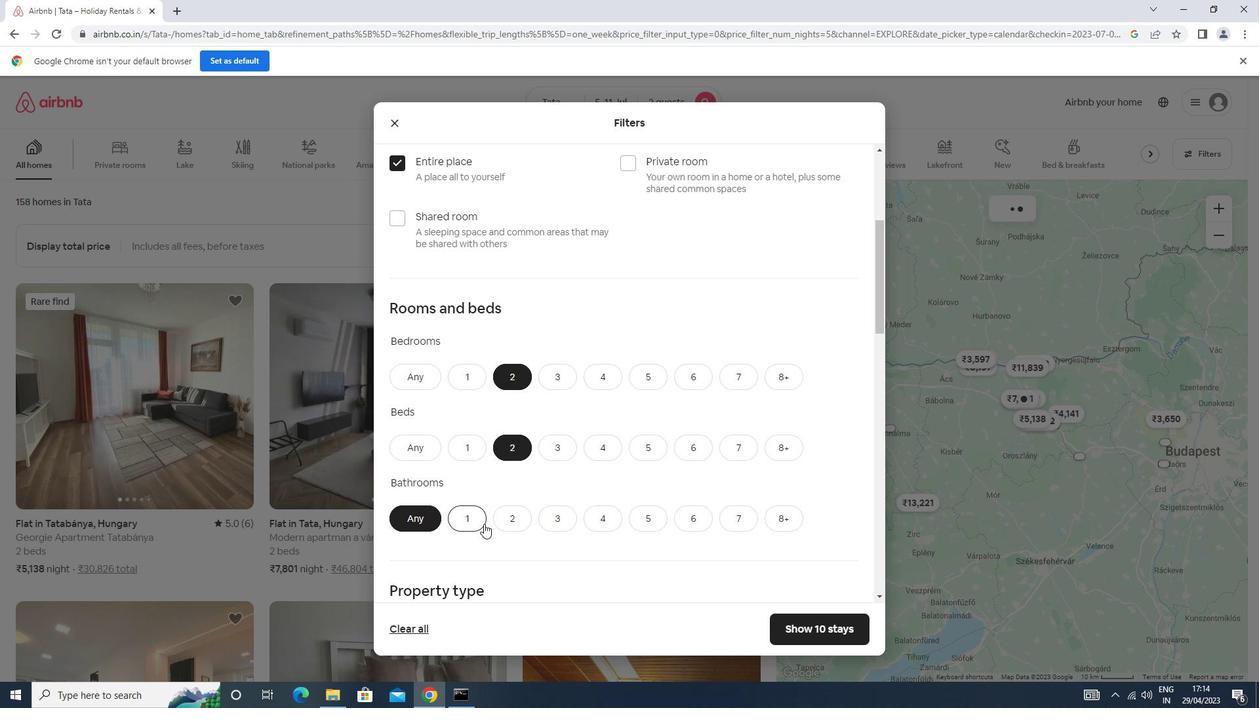 
Action: Mouse pressed left at (478, 522)
Screenshot: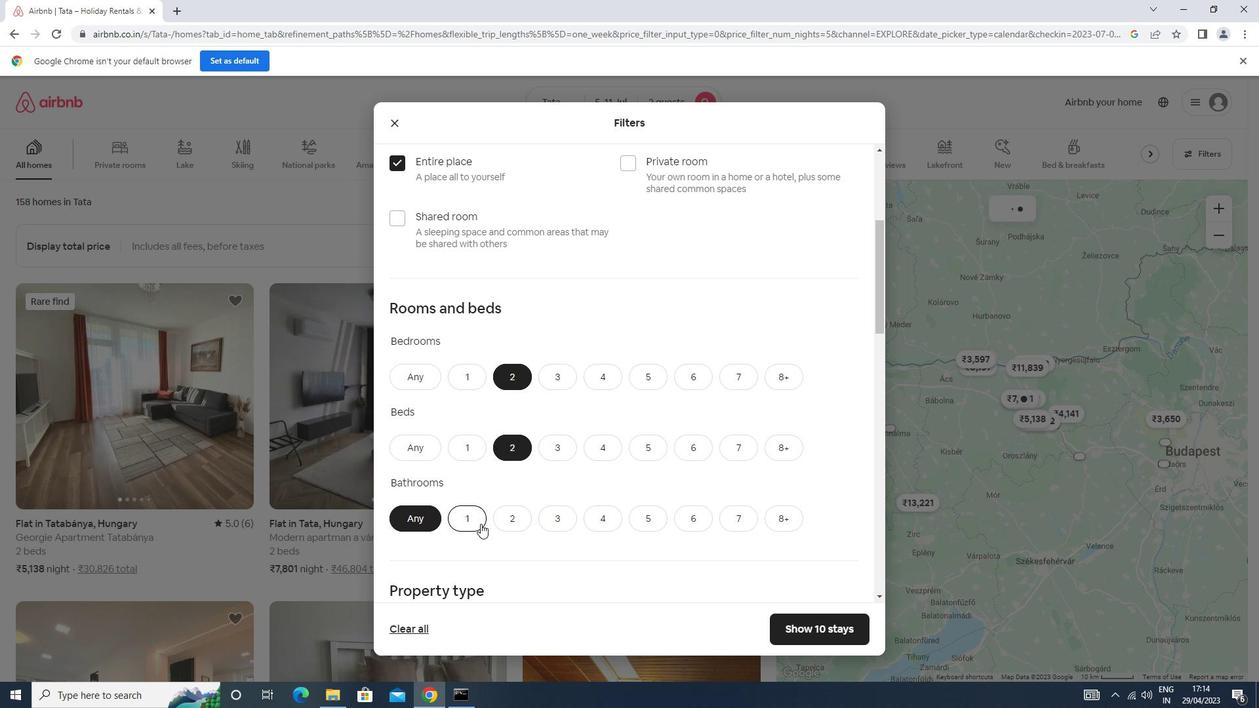 
Action: Mouse moved to (493, 458)
Screenshot: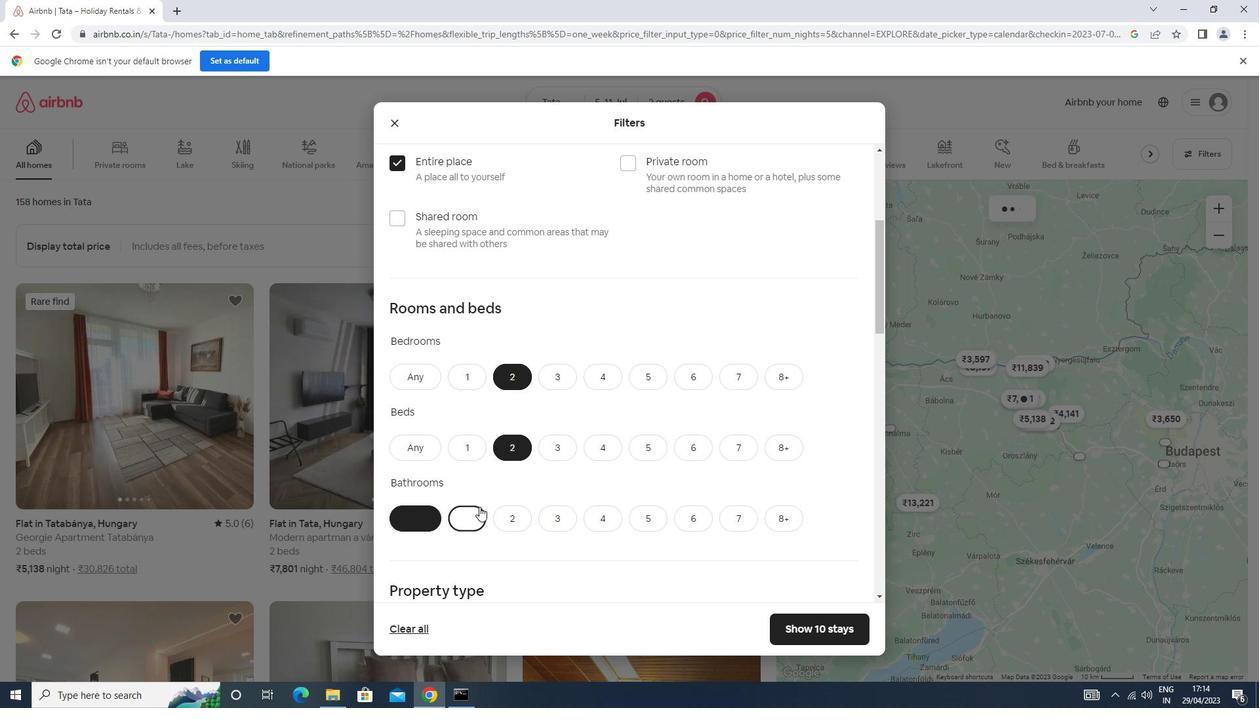
Action: Mouse scrolled (493, 457) with delta (0, 0)
Screenshot: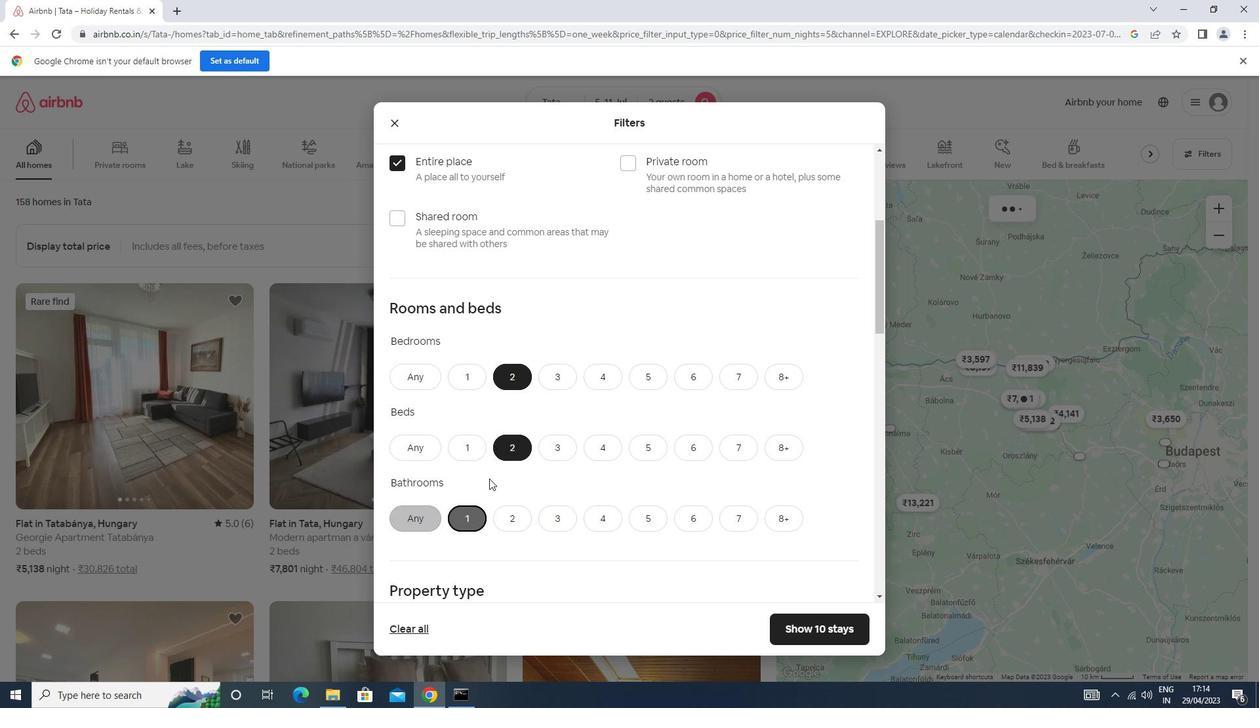 
Action: Mouse scrolled (493, 457) with delta (0, 0)
Screenshot: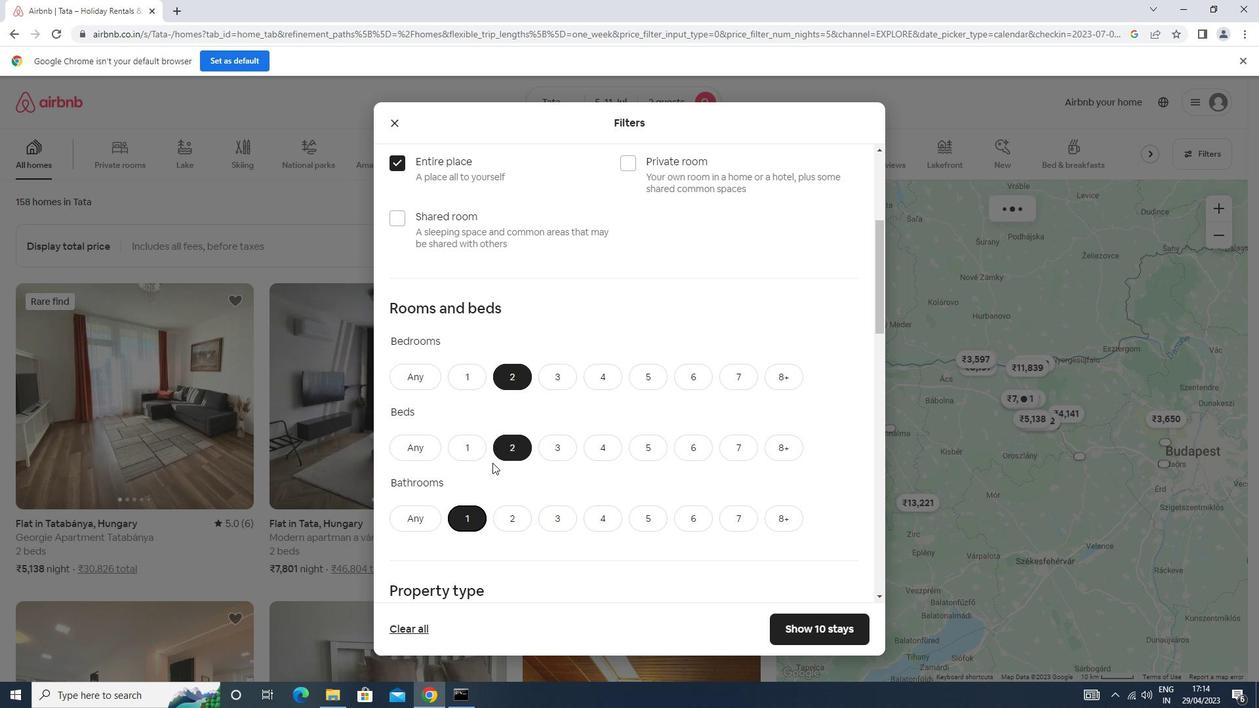
Action: Mouse scrolled (493, 457) with delta (0, 0)
Screenshot: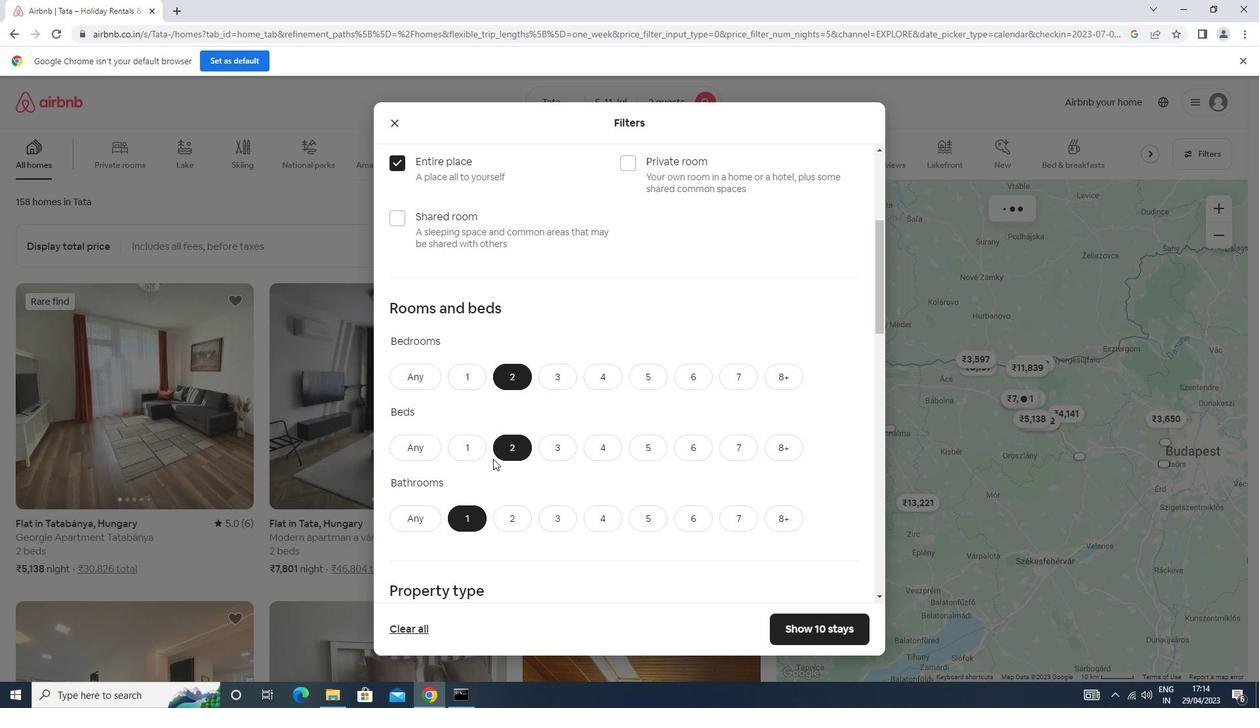 
Action: Mouse scrolled (493, 457) with delta (0, 0)
Screenshot: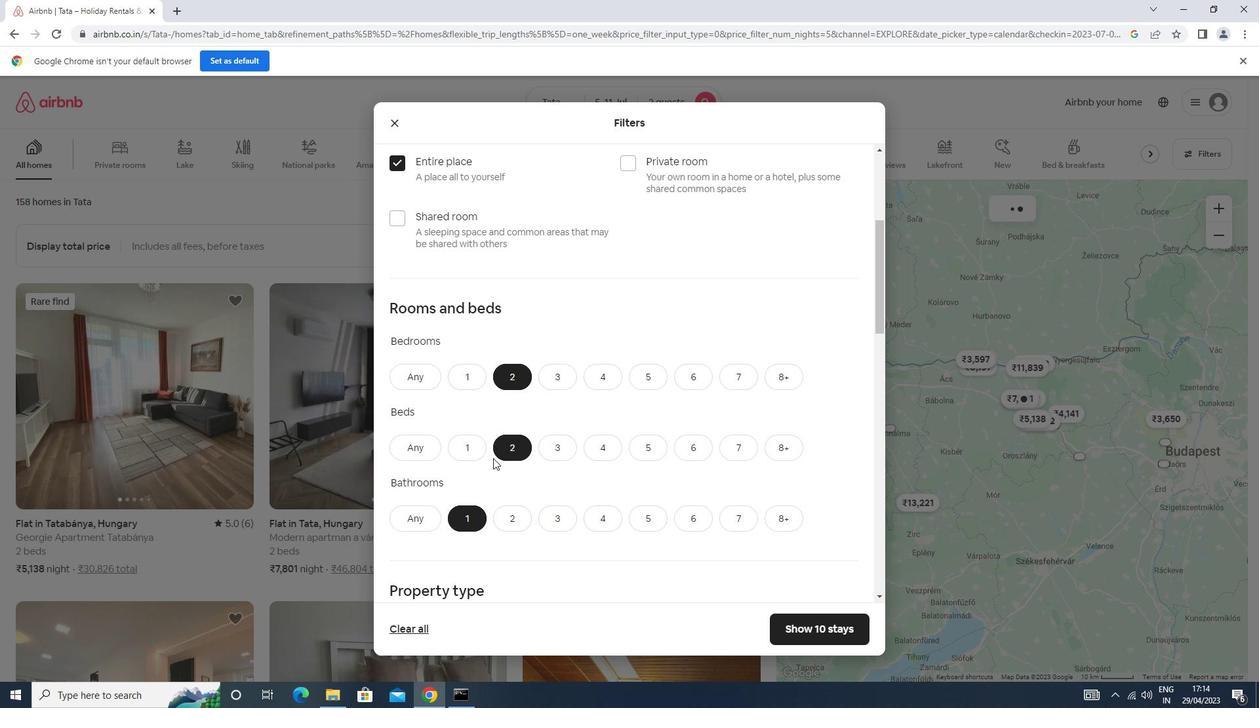 
Action: Mouse moved to (446, 406)
Screenshot: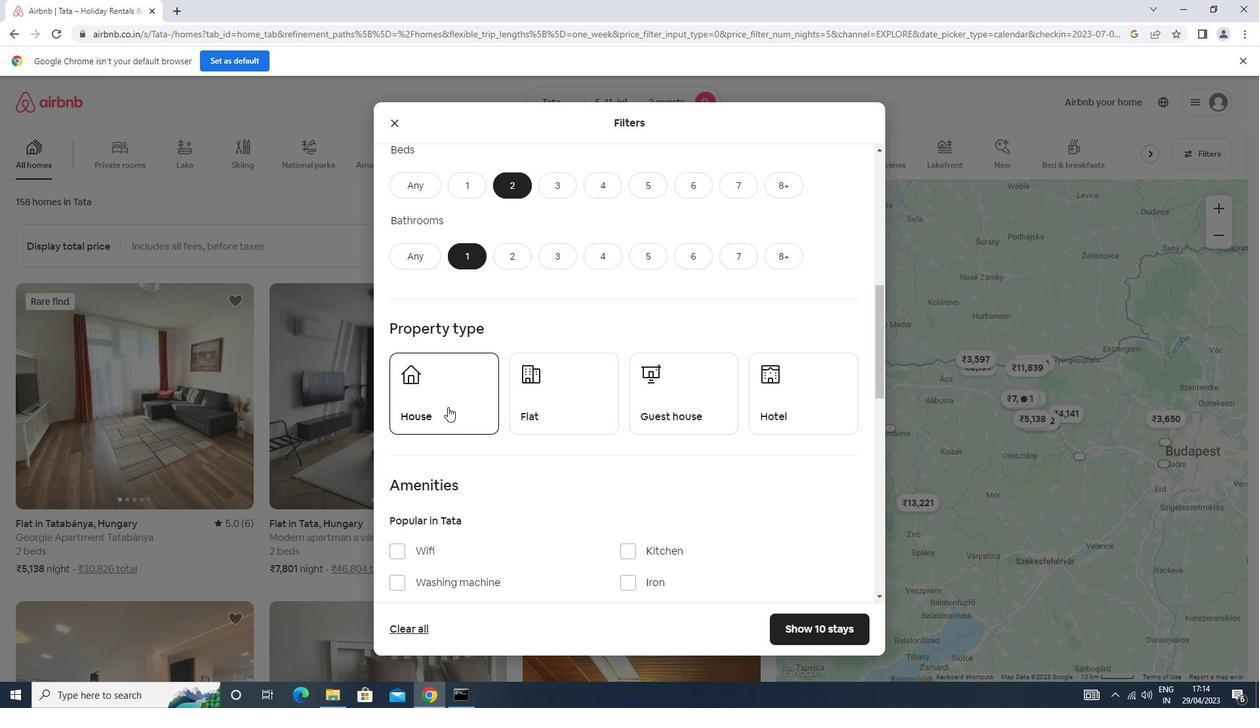 
Action: Mouse pressed left at (446, 406)
Screenshot: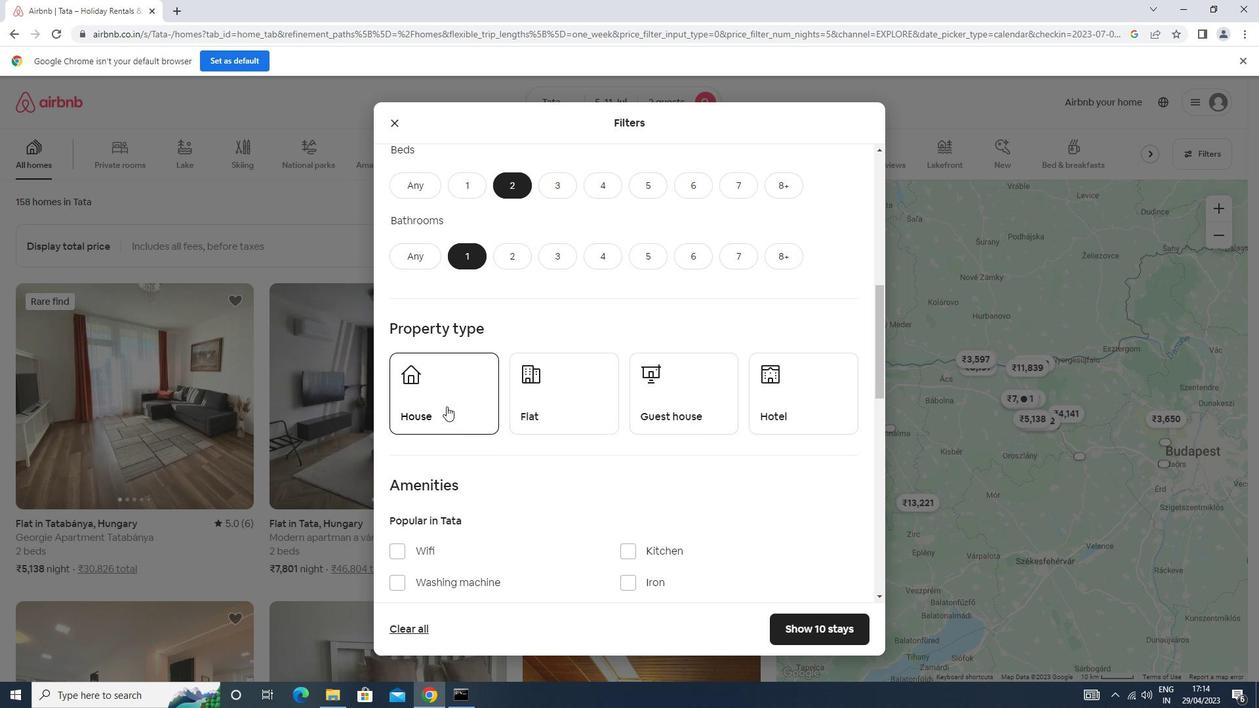 
Action: Mouse moved to (525, 402)
Screenshot: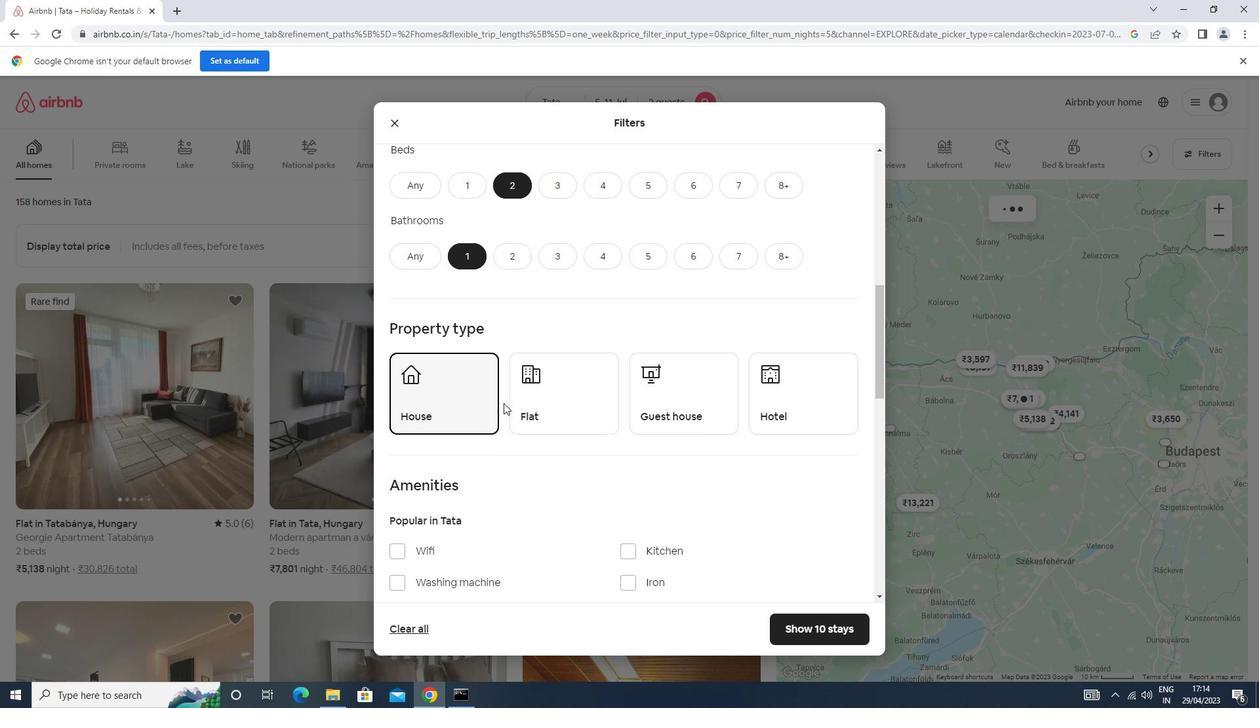 
Action: Mouse pressed left at (525, 402)
Screenshot: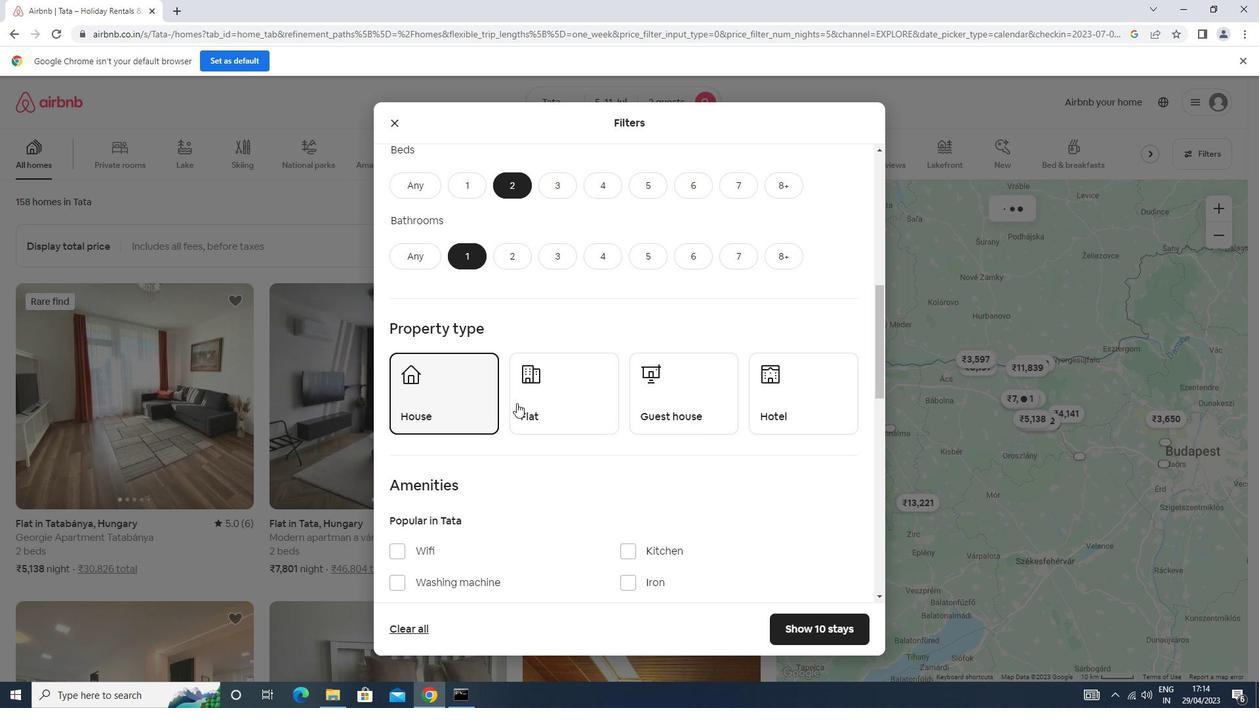 
Action: Mouse moved to (675, 400)
Screenshot: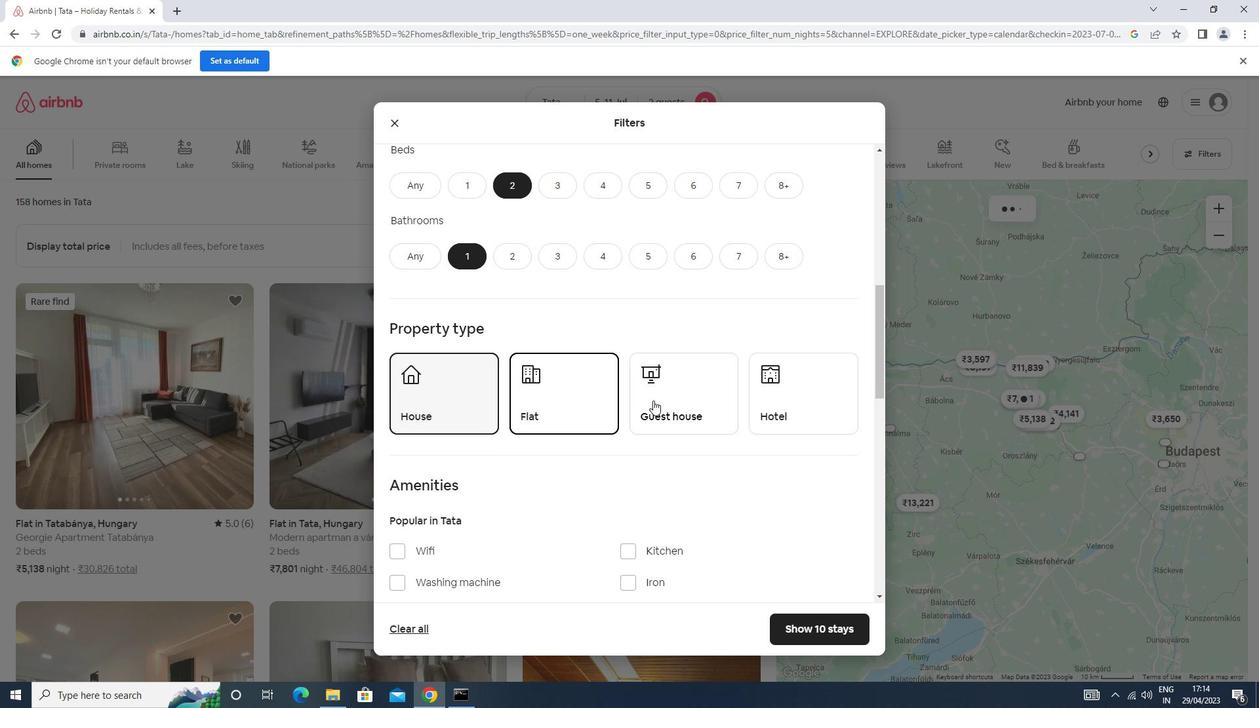 
Action: Mouse pressed left at (675, 400)
Screenshot: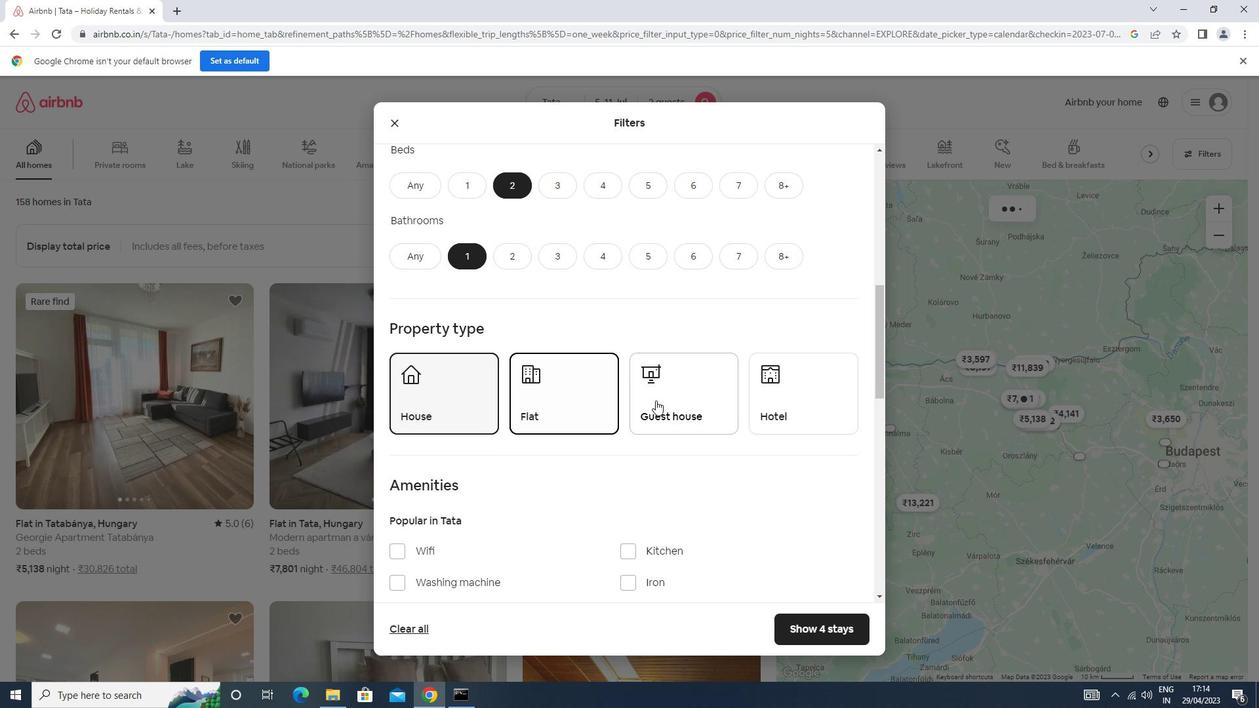 
Action: Mouse moved to (674, 398)
Screenshot: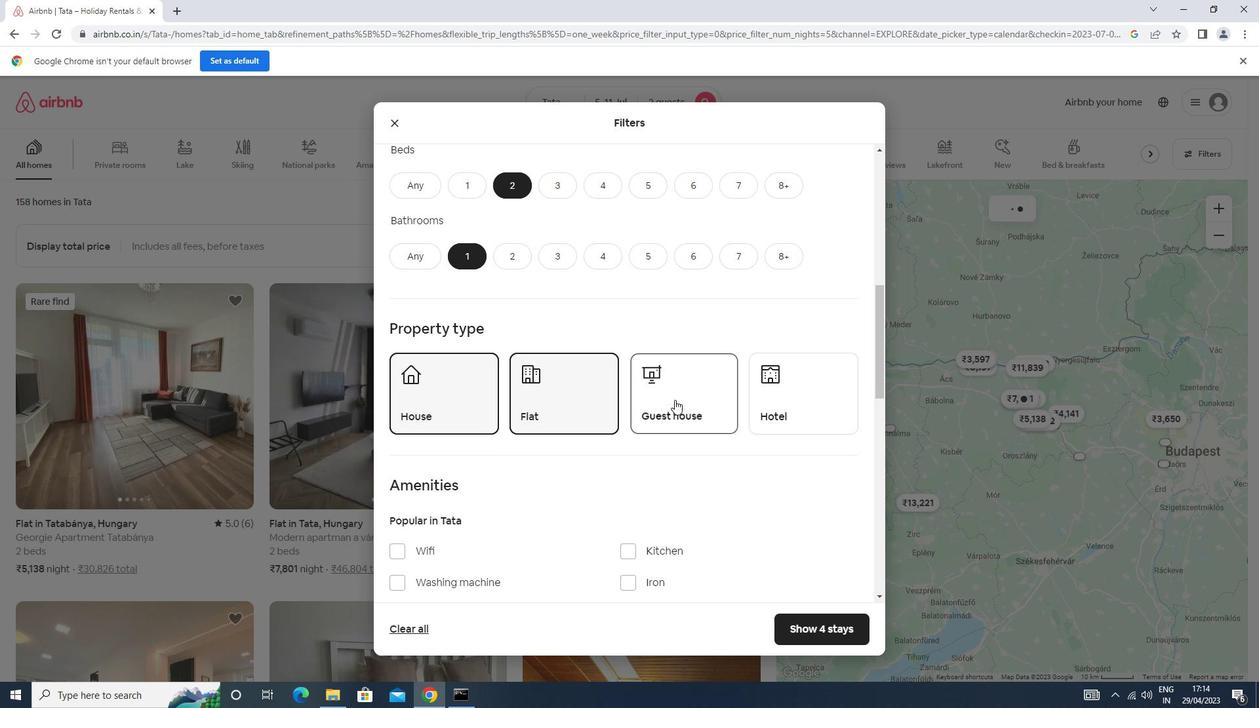 
Action: Mouse scrolled (674, 397) with delta (0, 0)
Screenshot: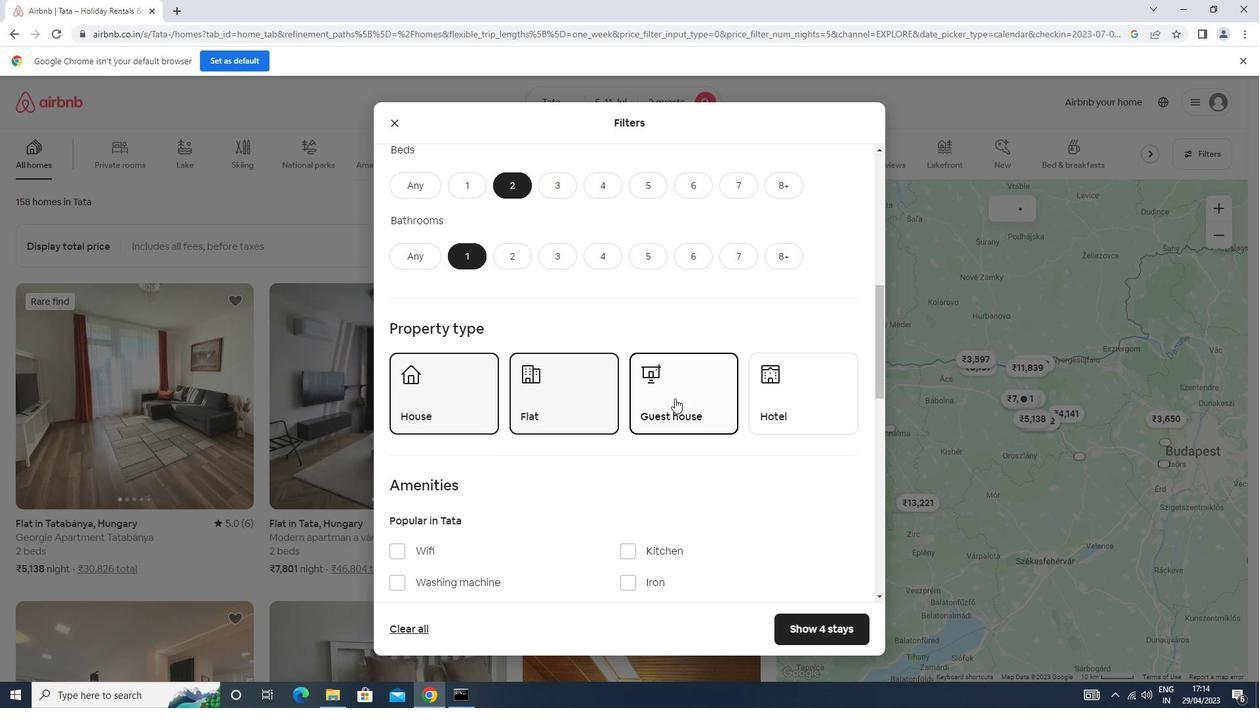 
Action: Mouse moved to (673, 397)
Screenshot: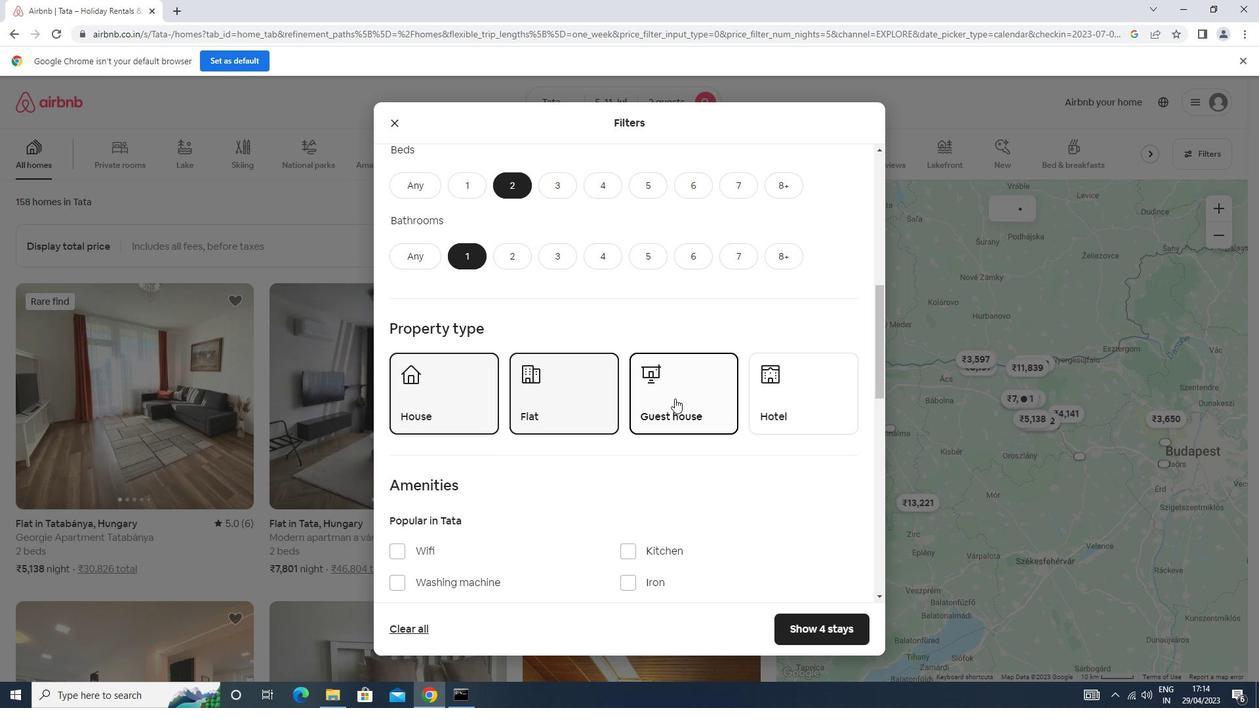 
Action: Mouse scrolled (673, 396) with delta (0, 0)
Screenshot: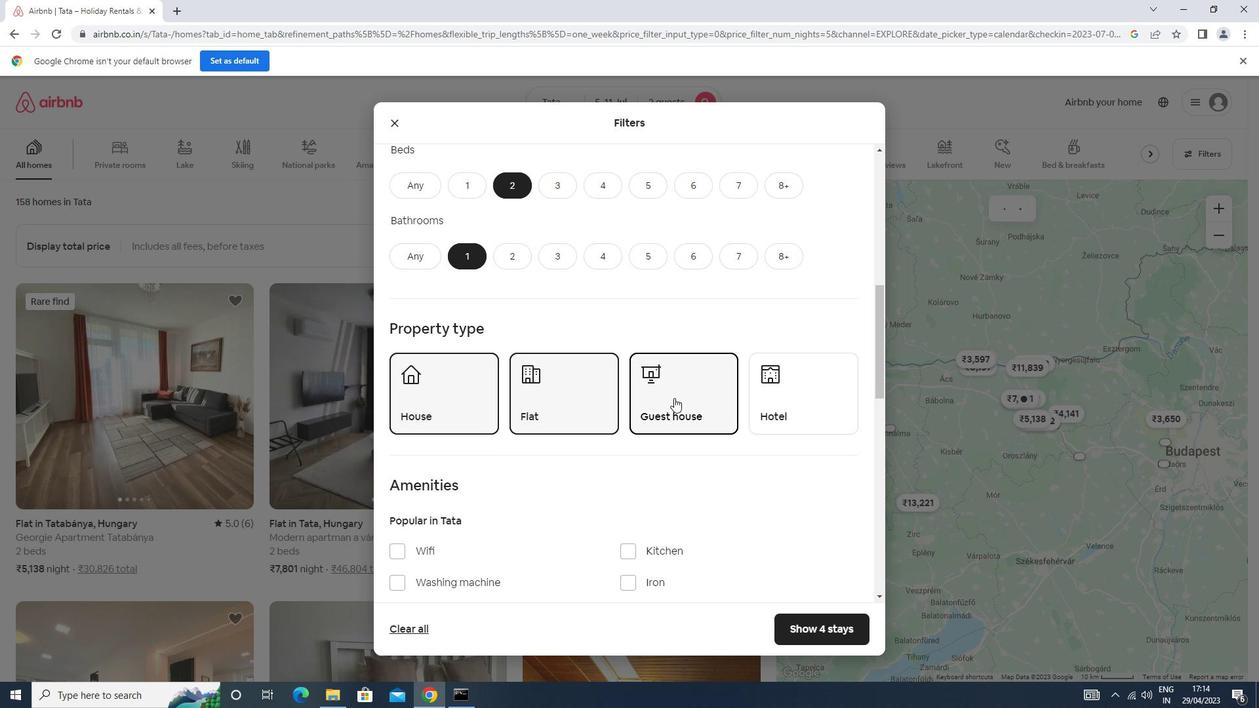 
Action: Mouse scrolled (673, 396) with delta (0, 0)
Screenshot: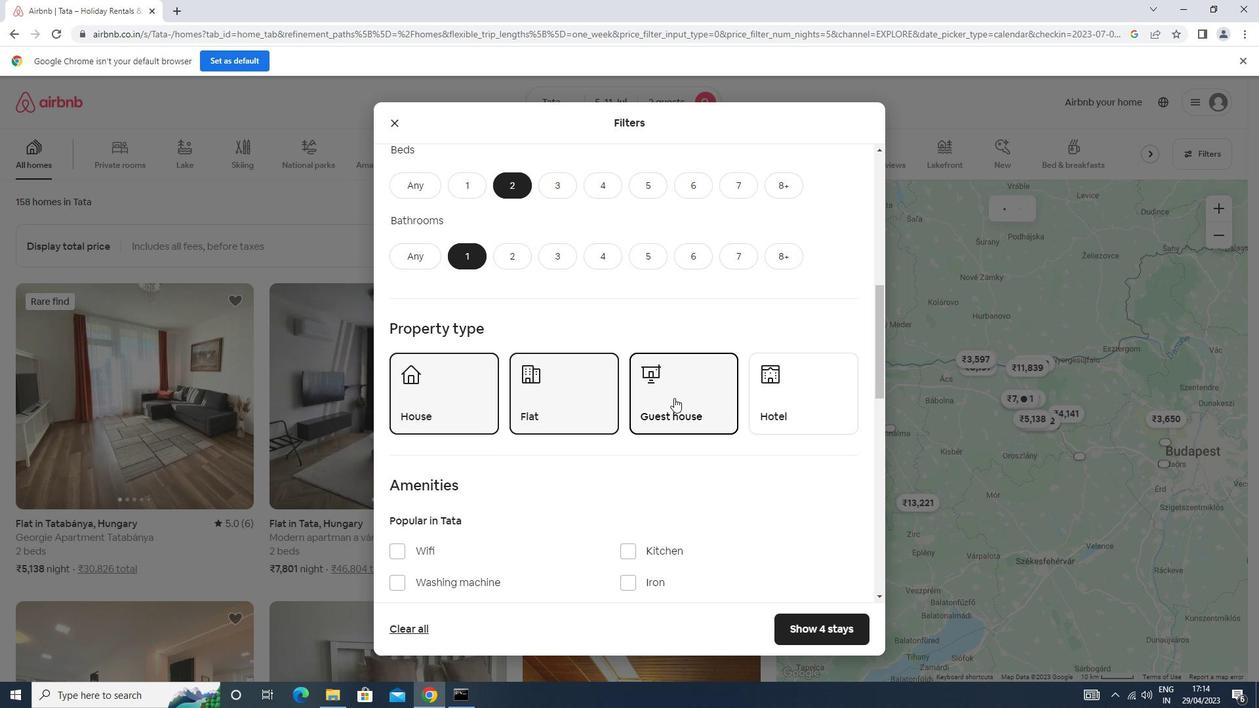 
Action: Mouse scrolled (673, 396) with delta (0, 0)
Screenshot: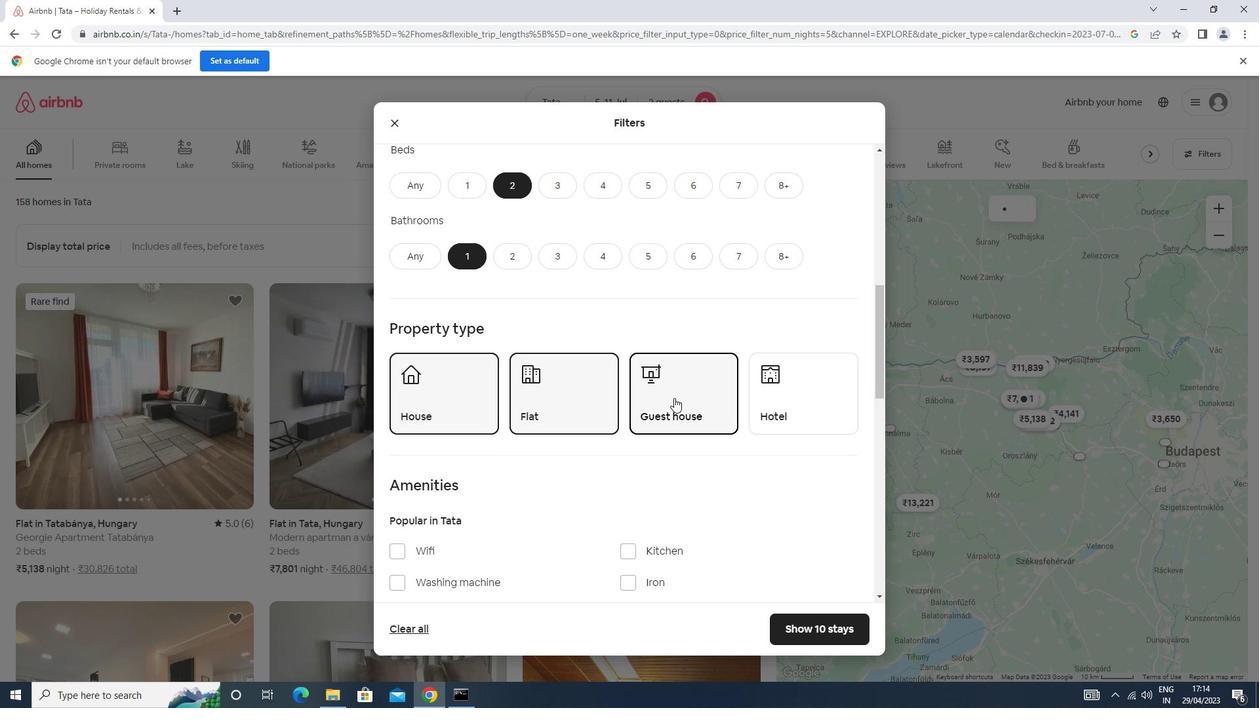 
Action: Mouse moved to (671, 398)
Screenshot: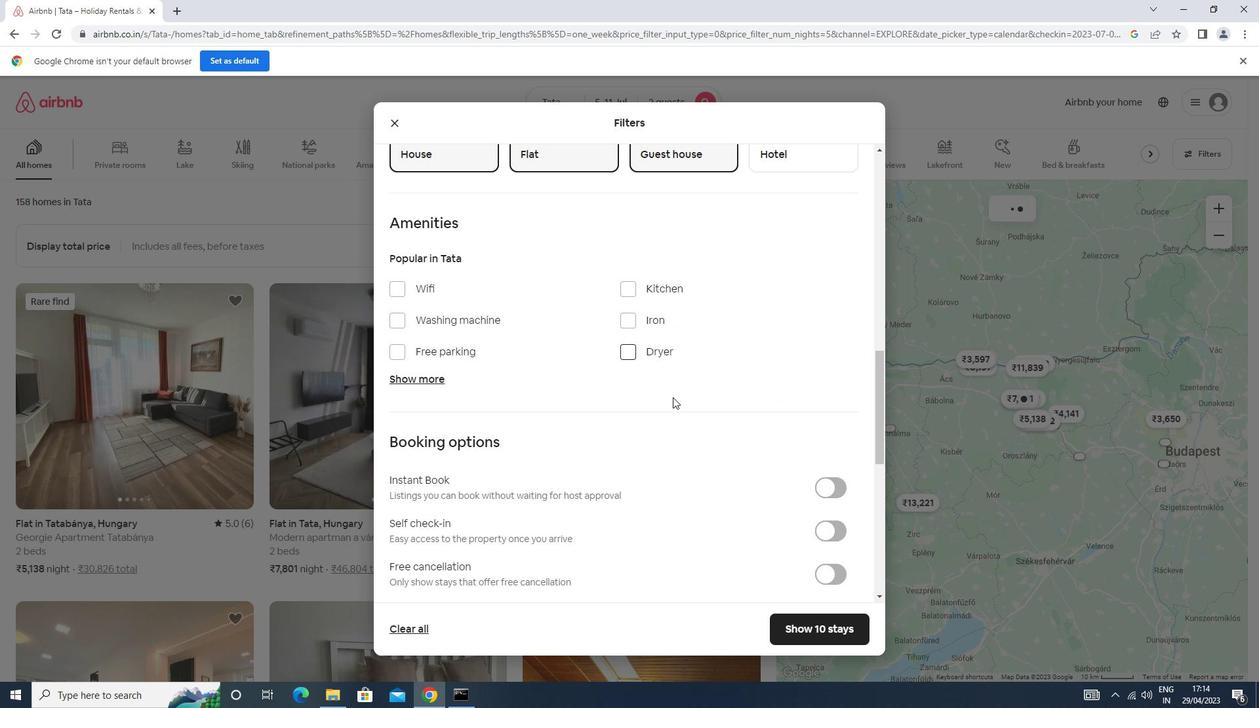
Action: Mouse scrolled (671, 397) with delta (0, 0)
Screenshot: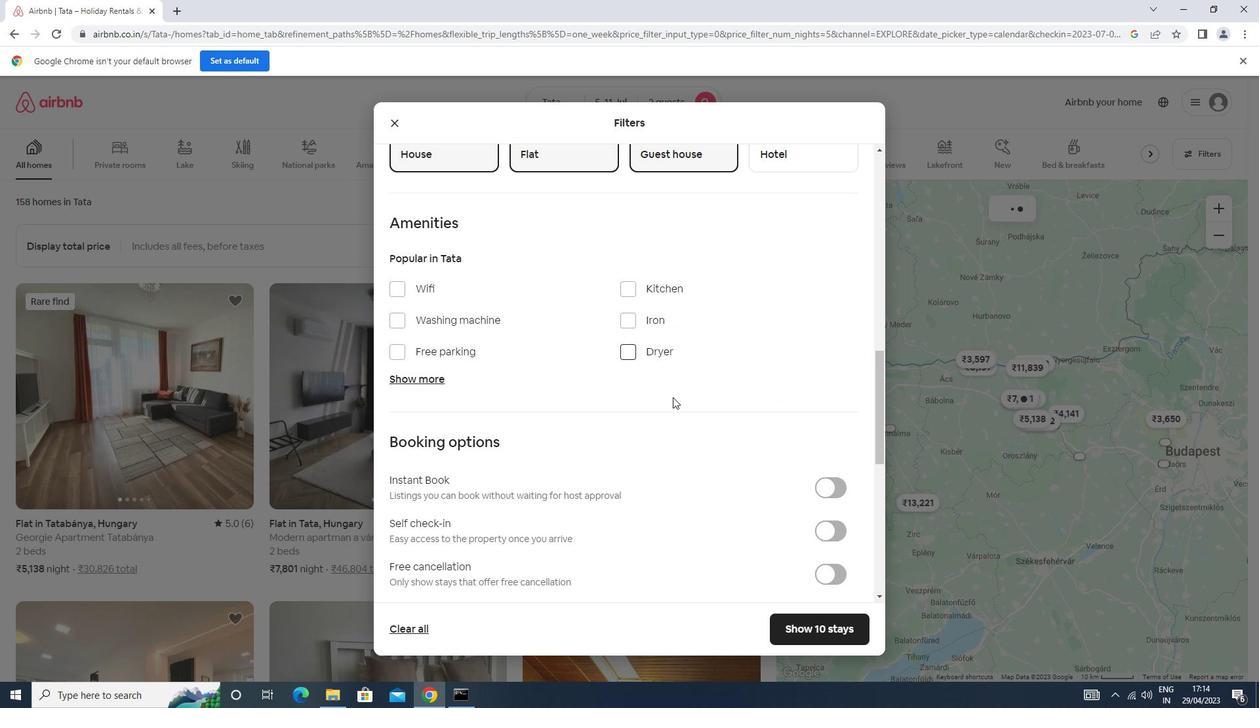 
Action: Mouse scrolled (671, 397) with delta (0, 0)
Screenshot: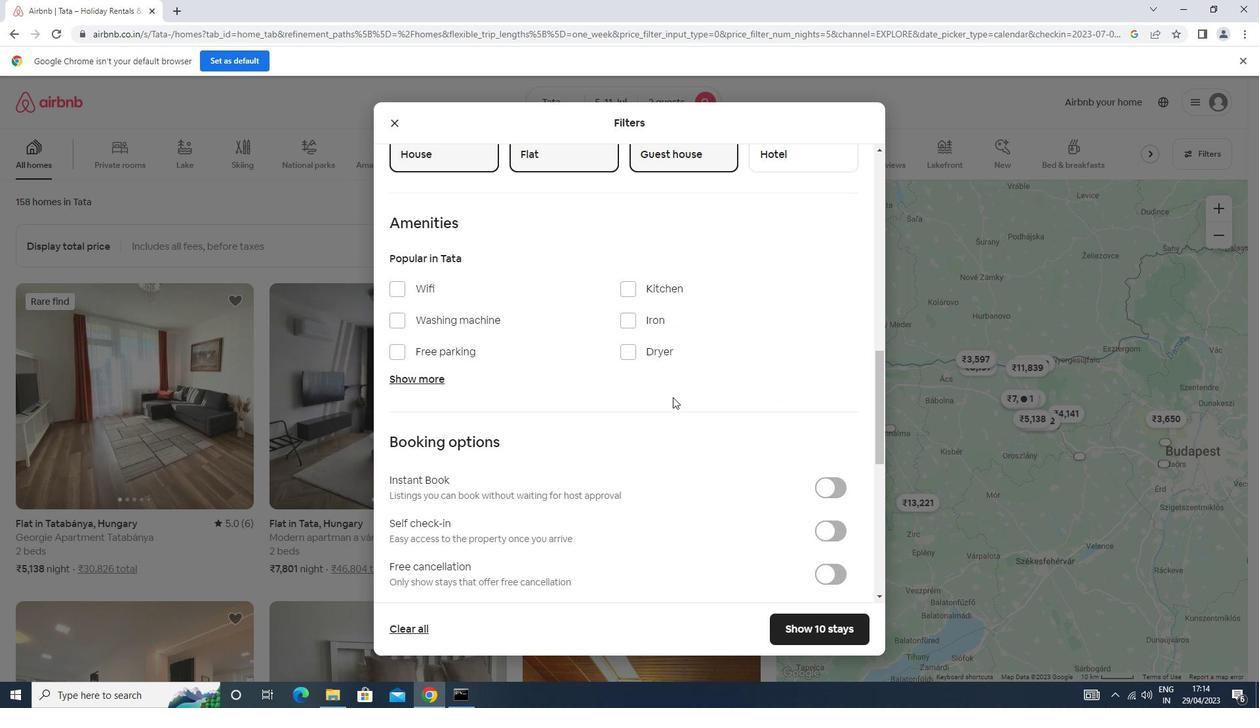 
Action: Mouse moved to (837, 394)
Screenshot: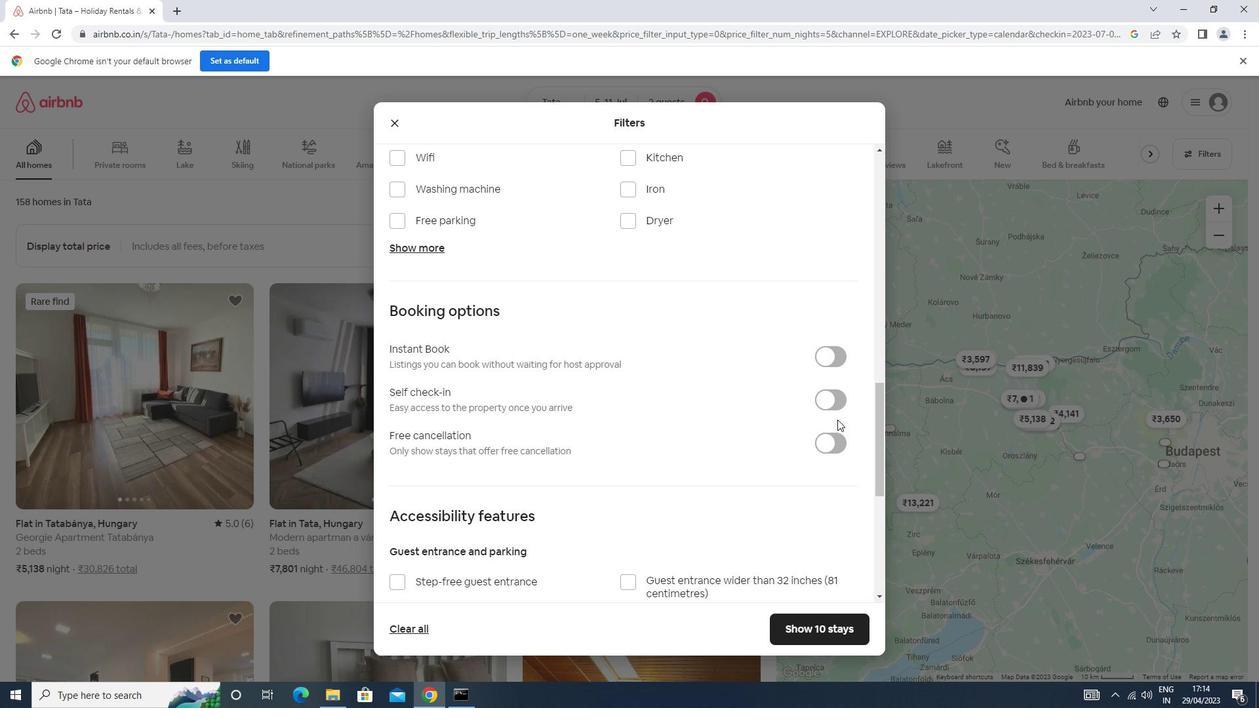 
Action: Mouse pressed left at (837, 394)
Screenshot: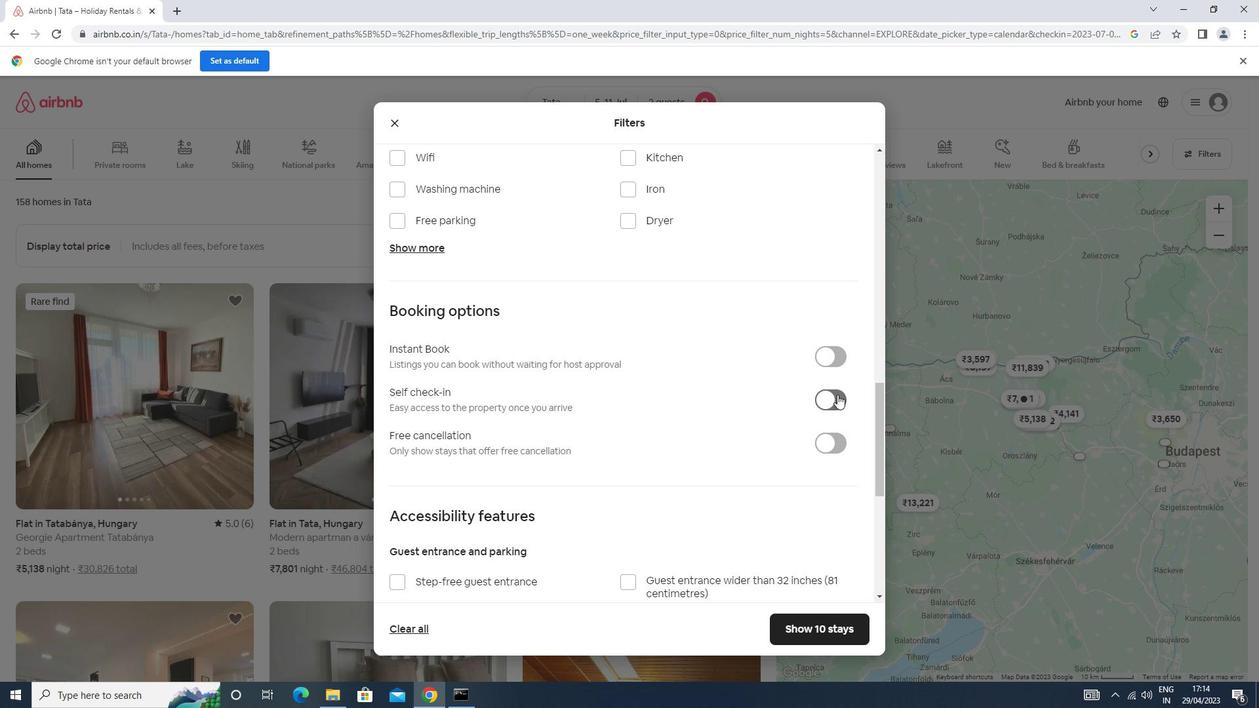 
Action: Mouse moved to (688, 436)
Screenshot: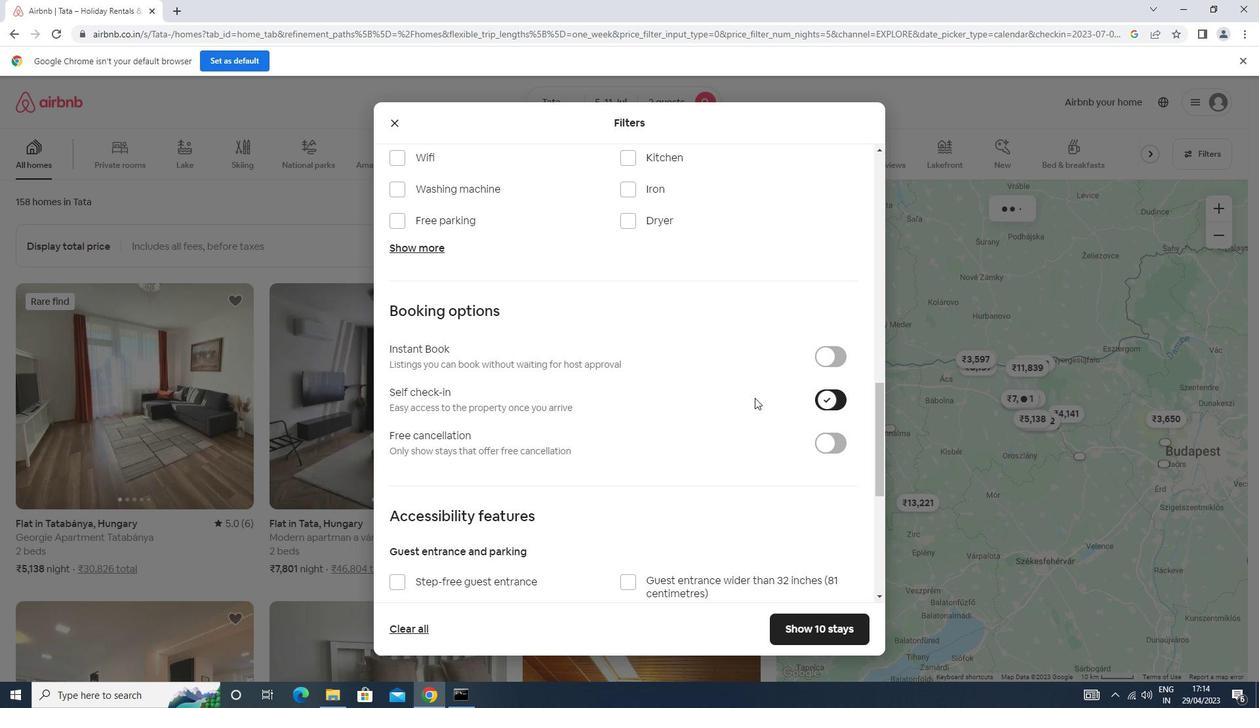 
Action: Mouse scrolled (688, 435) with delta (0, 0)
Screenshot: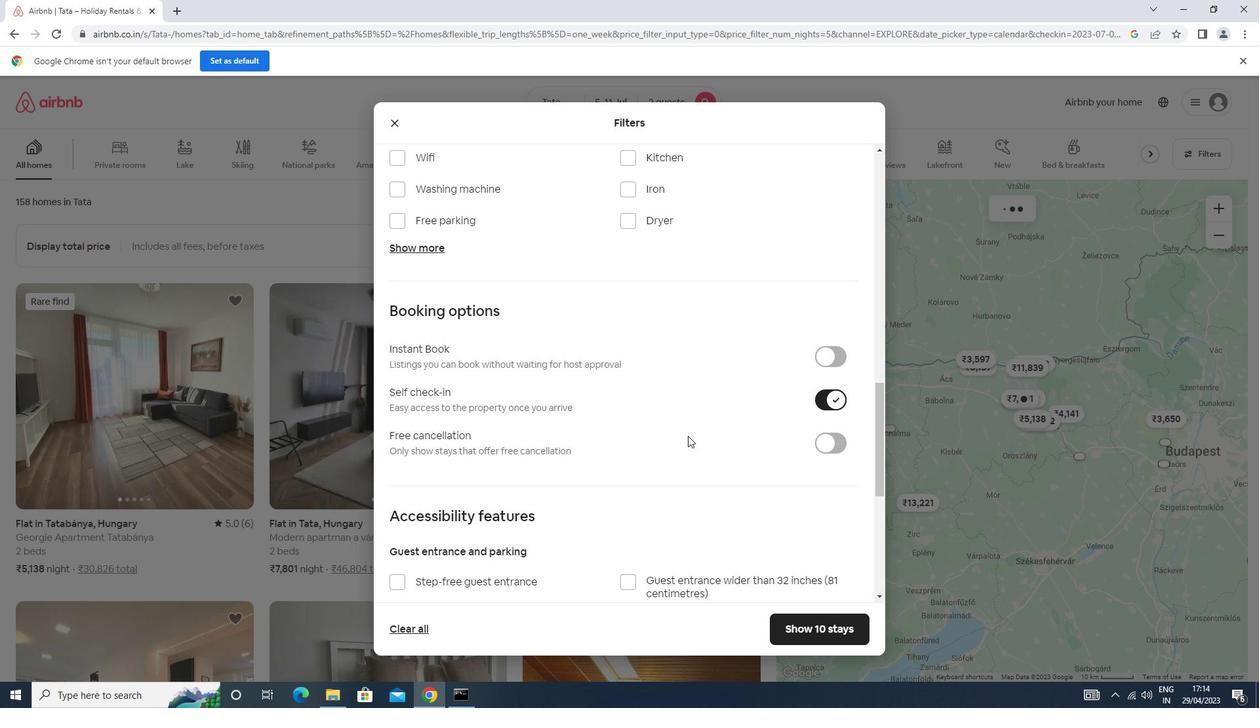 
Action: Mouse scrolled (688, 435) with delta (0, 0)
Screenshot: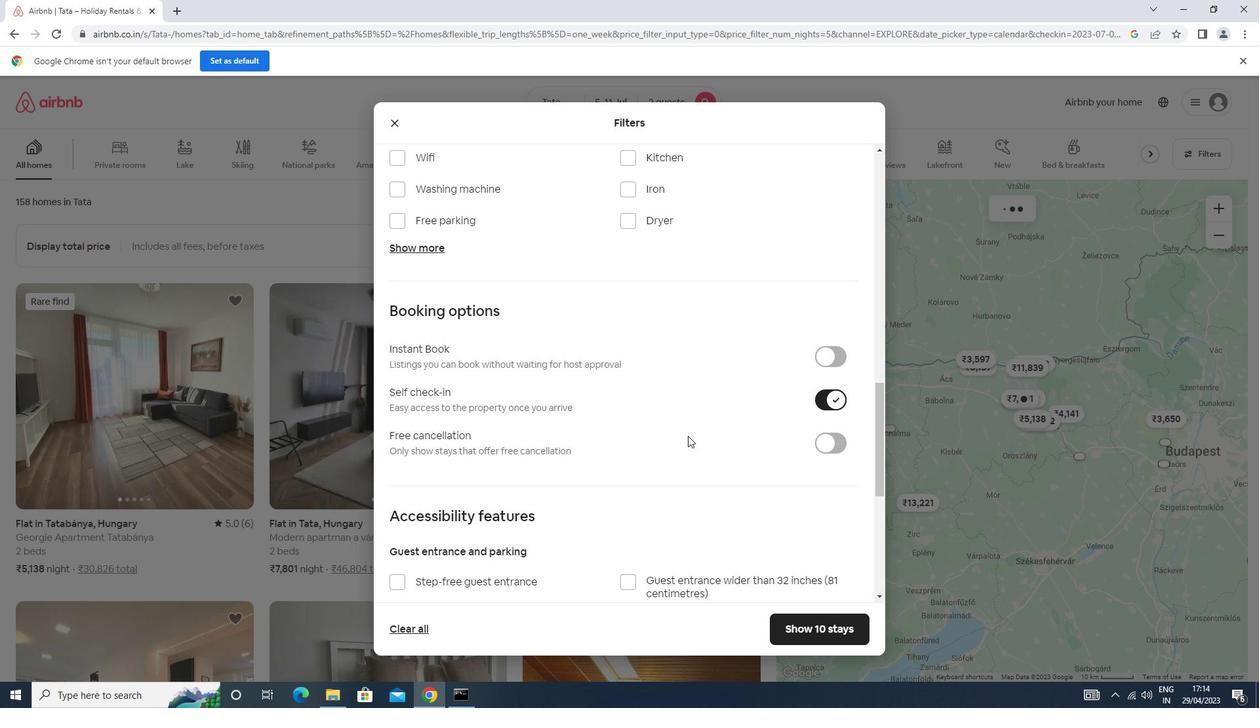 
Action: Mouse moved to (685, 438)
Screenshot: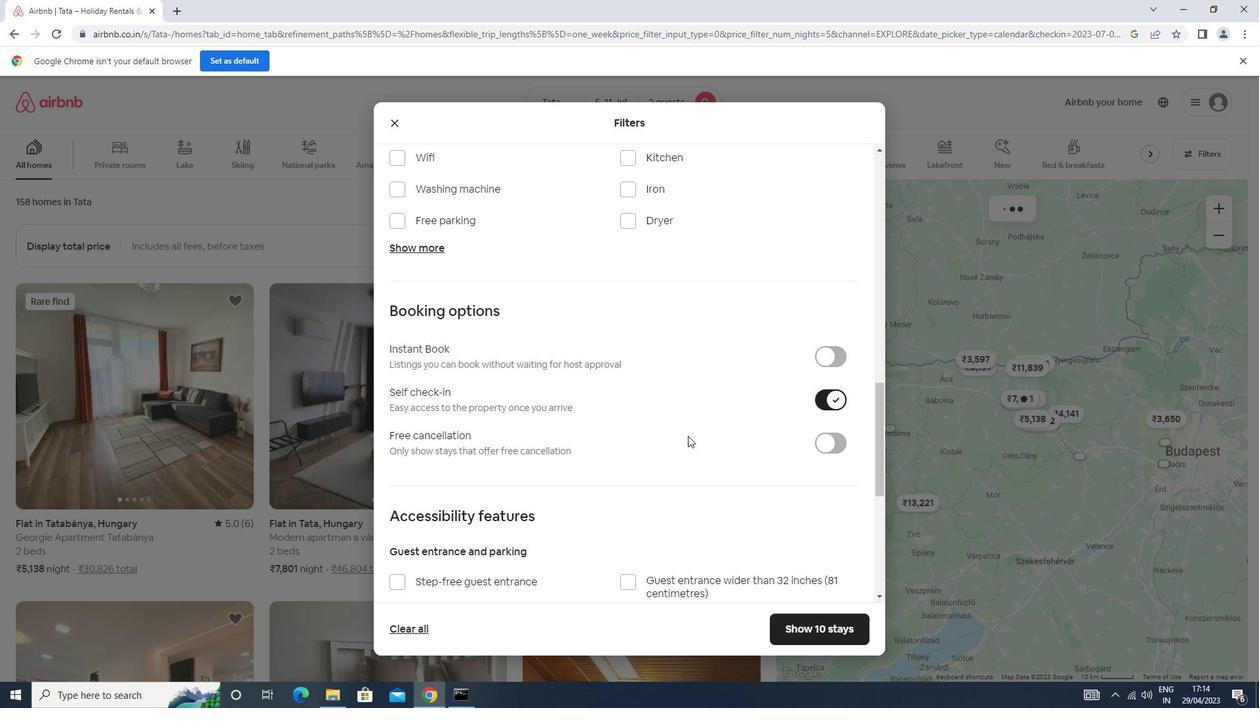 
Action: Mouse scrolled (685, 438) with delta (0, 0)
Screenshot: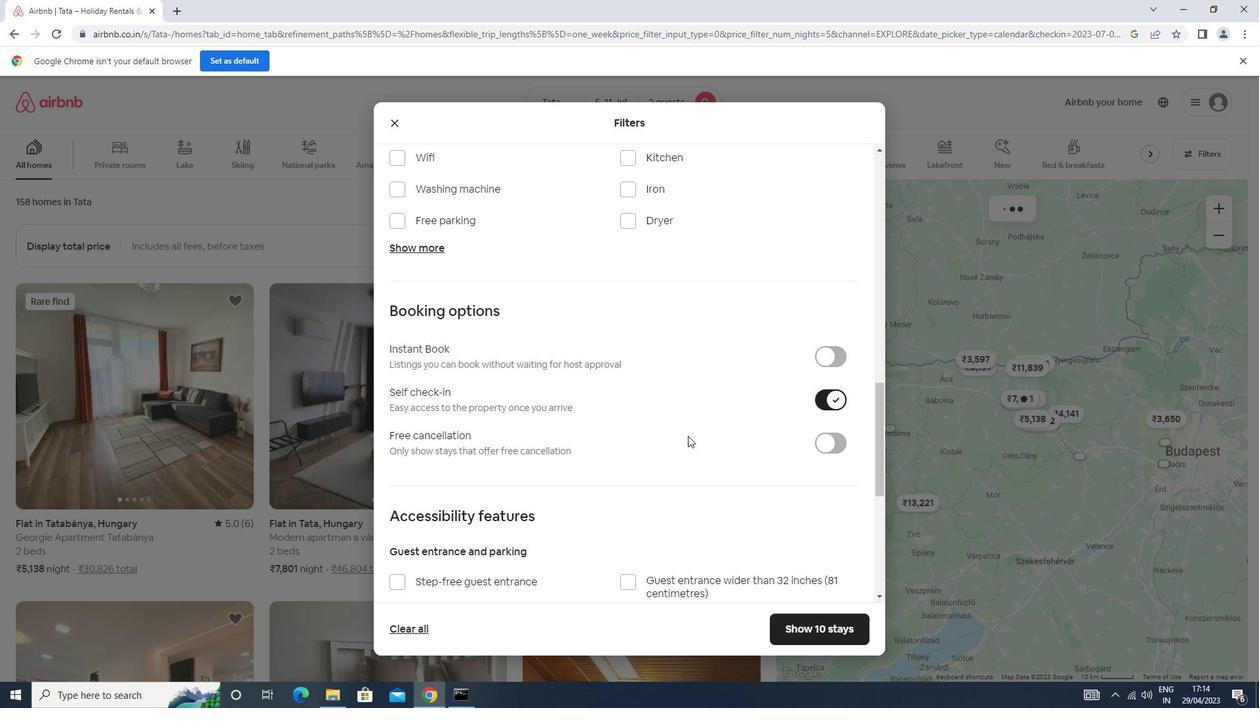 
Action: Mouse moved to (685, 440)
Screenshot: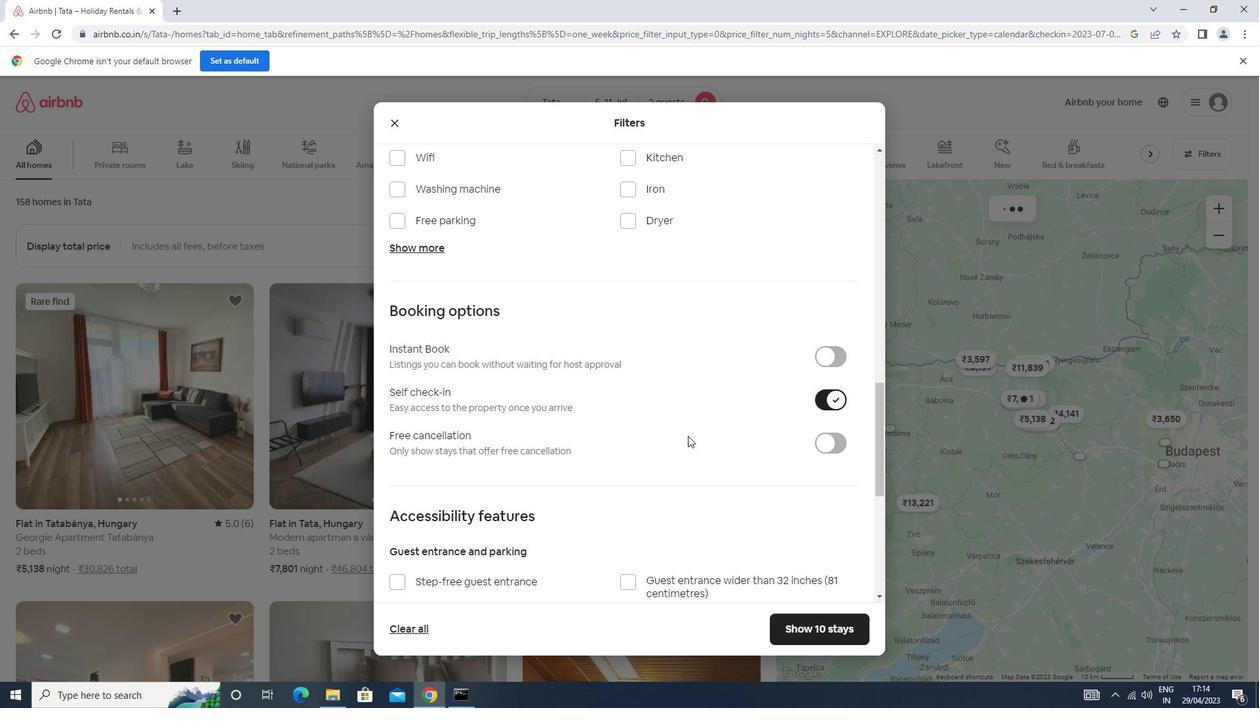 
Action: Mouse scrolled (685, 440) with delta (0, 0)
Screenshot: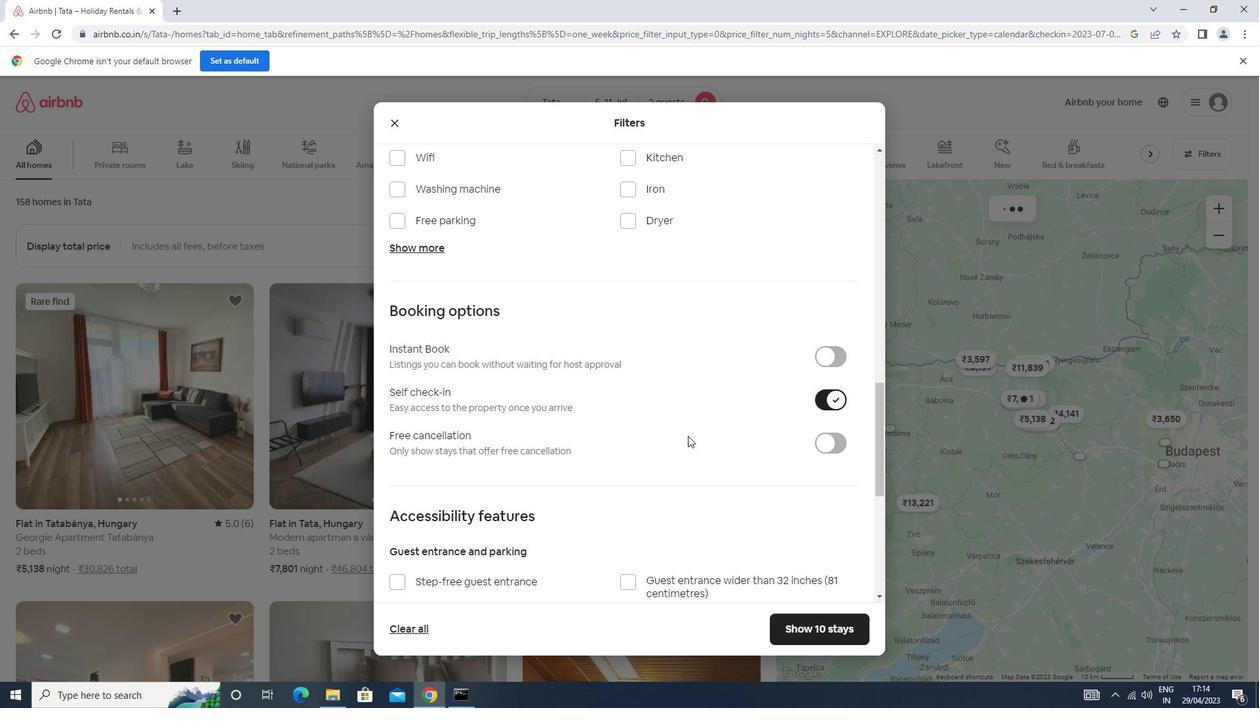 
Action: Mouse scrolled (685, 440) with delta (0, 0)
Screenshot: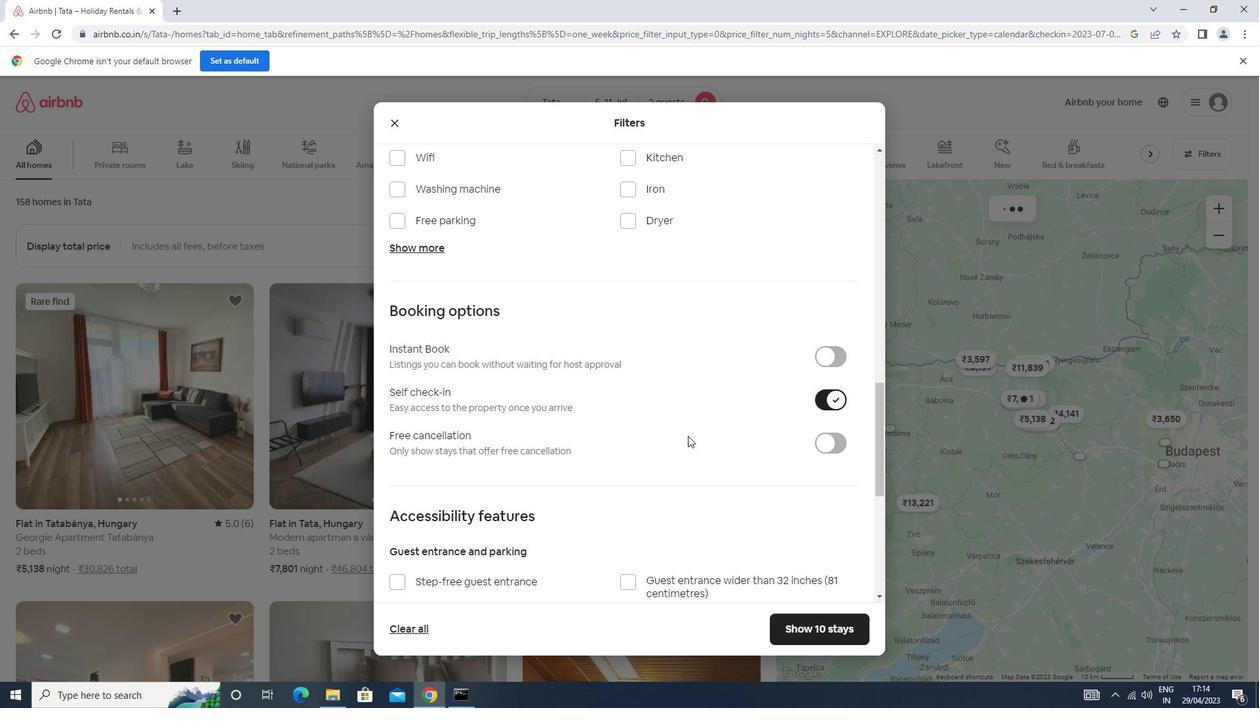 
Action: Mouse scrolled (685, 440) with delta (0, 0)
Screenshot: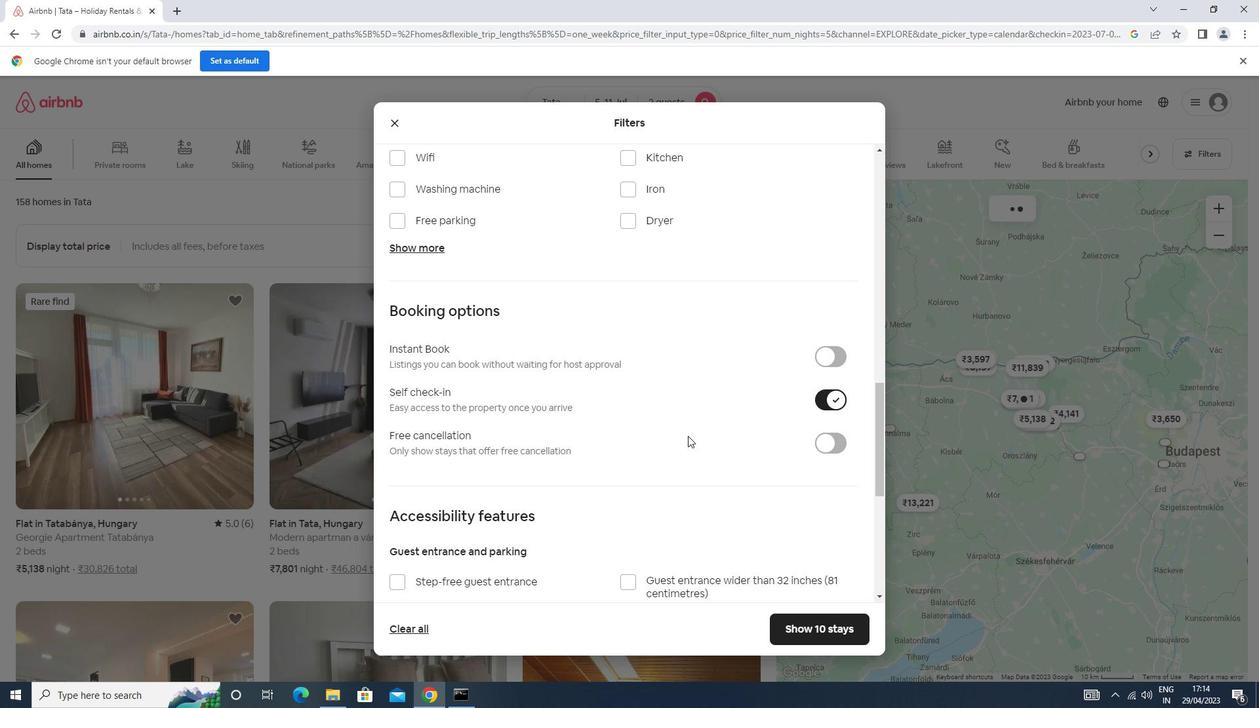 
Action: Mouse scrolled (685, 439) with delta (0, -1)
Screenshot: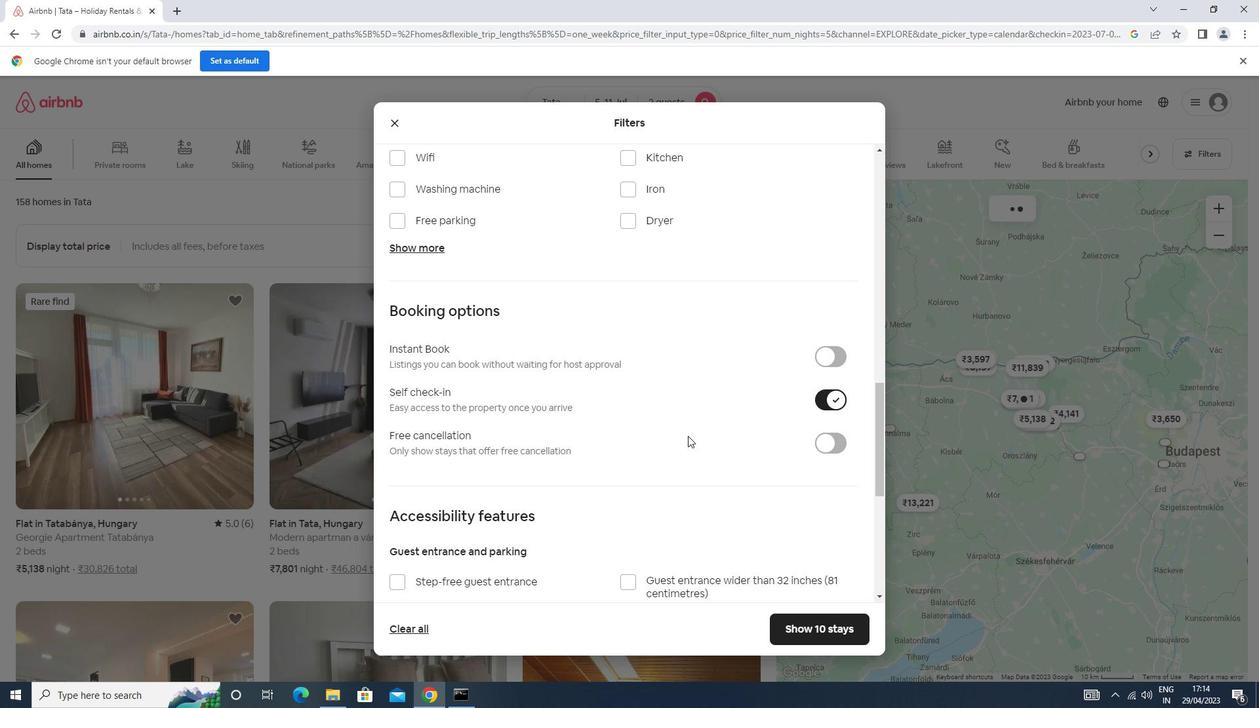 
Action: Mouse scrolled (685, 440) with delta (0, 0)
Screenshot: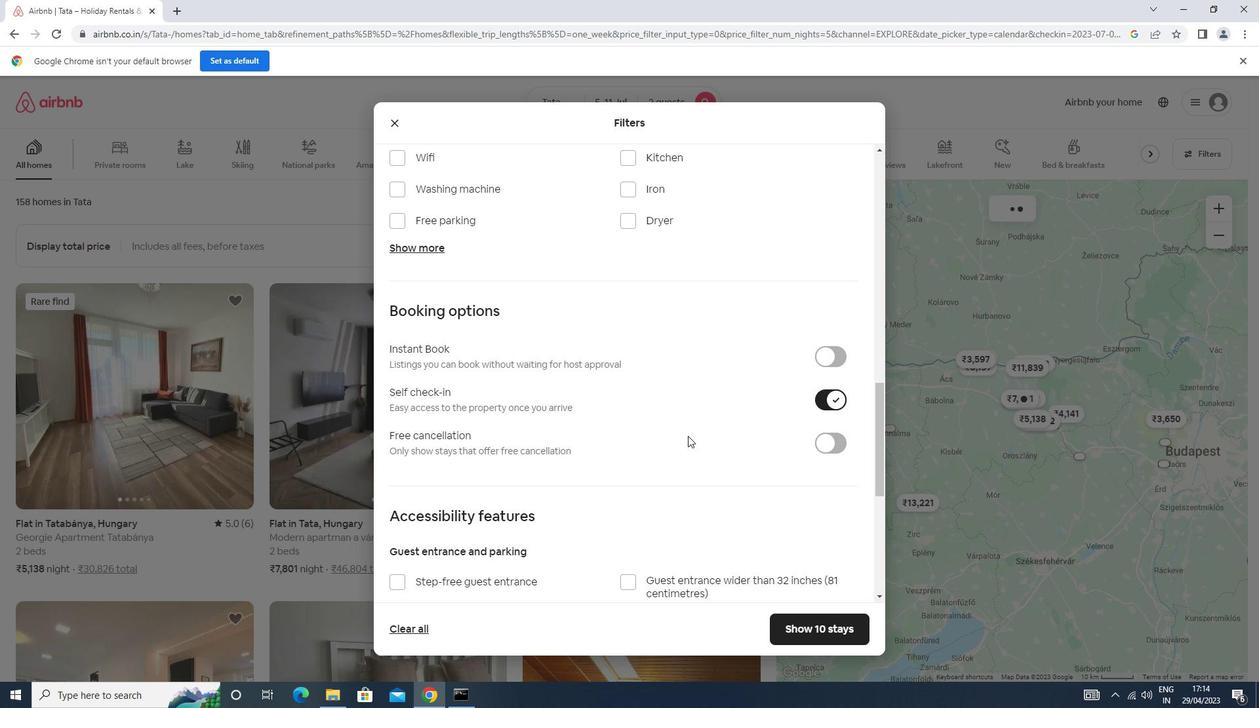 
Action: Mouse moved to (413, 505)
Screenshot: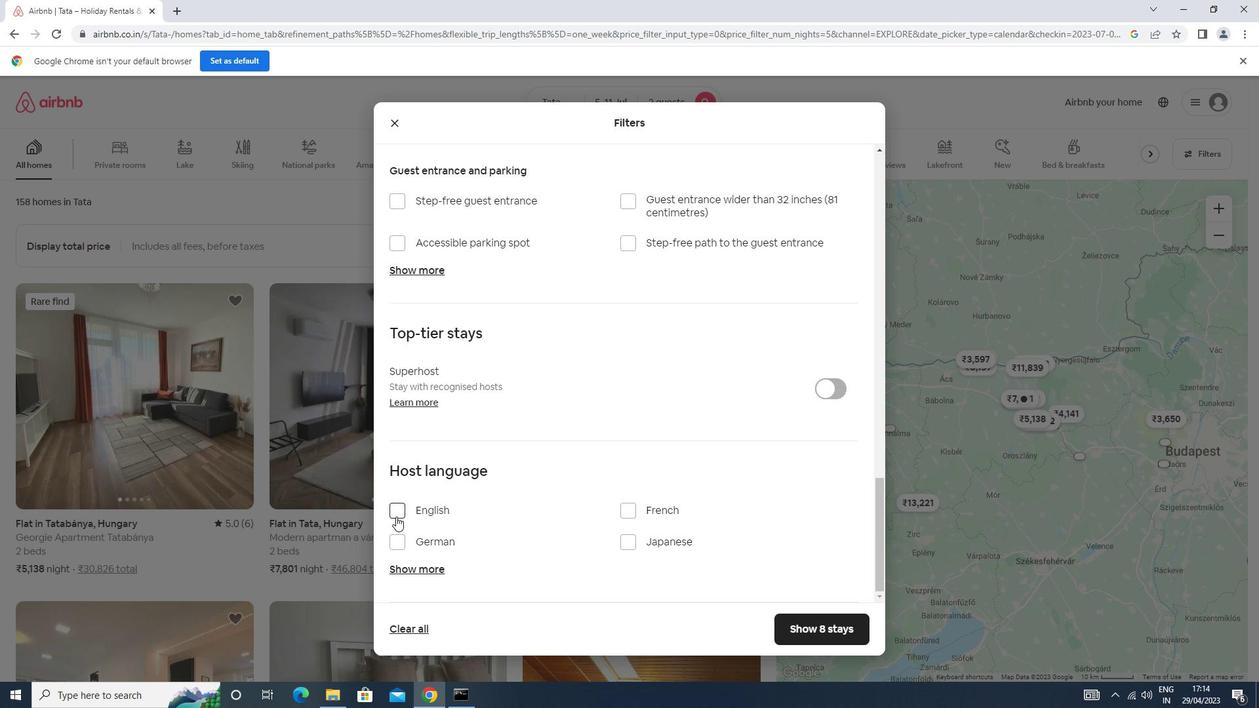 
Action: Mouse pressed left at (413, 505)
Screenshot: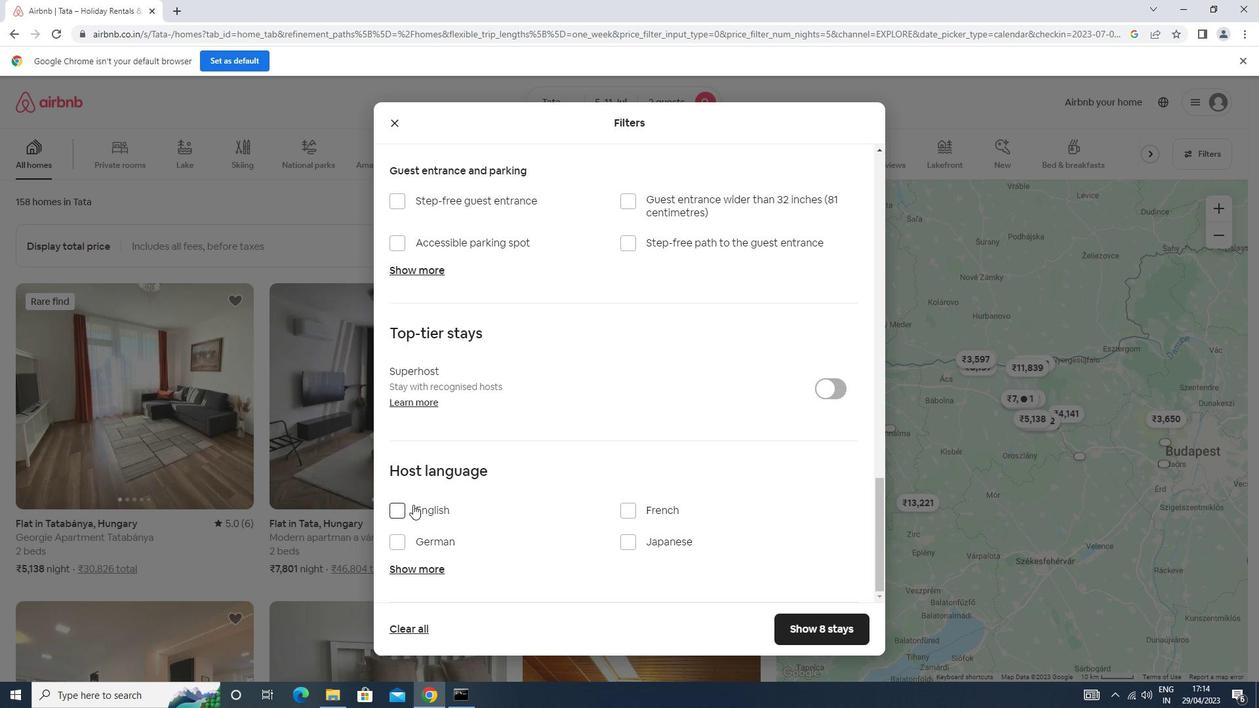 
Action: Mouse moved to (841, 628)
Screenshot: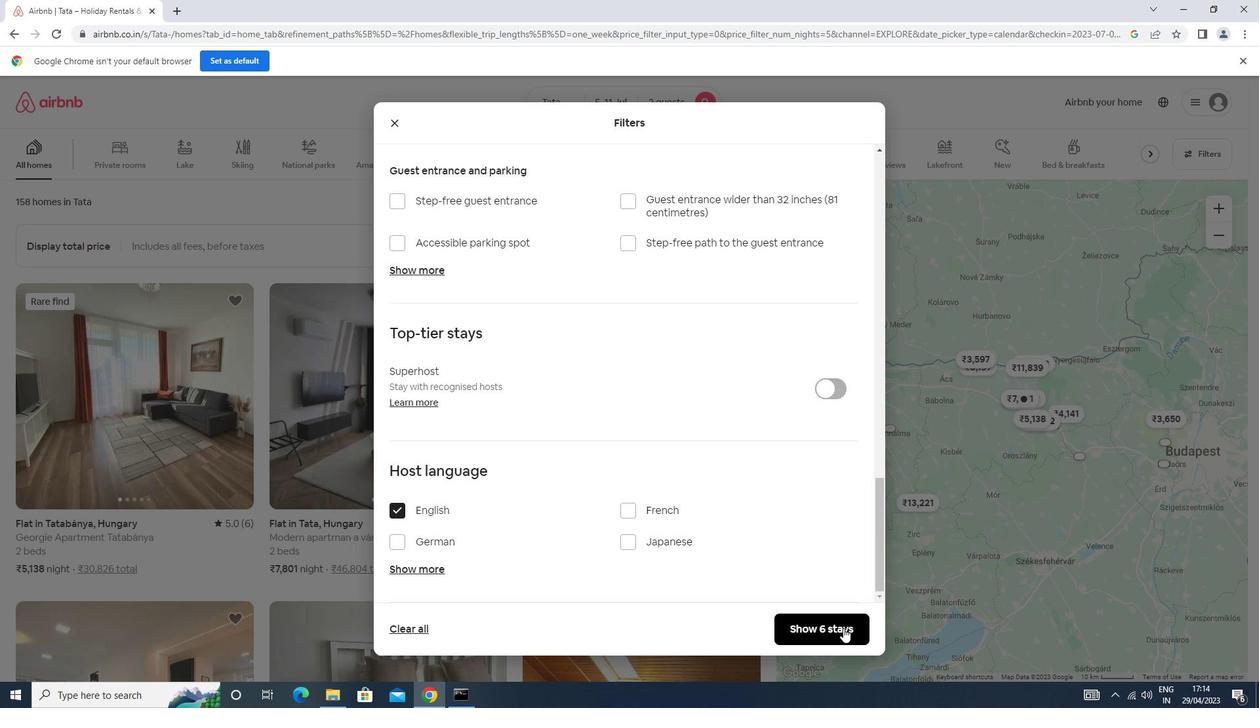 
Action: Mouse pressed left at (841, 628)
Screenshot: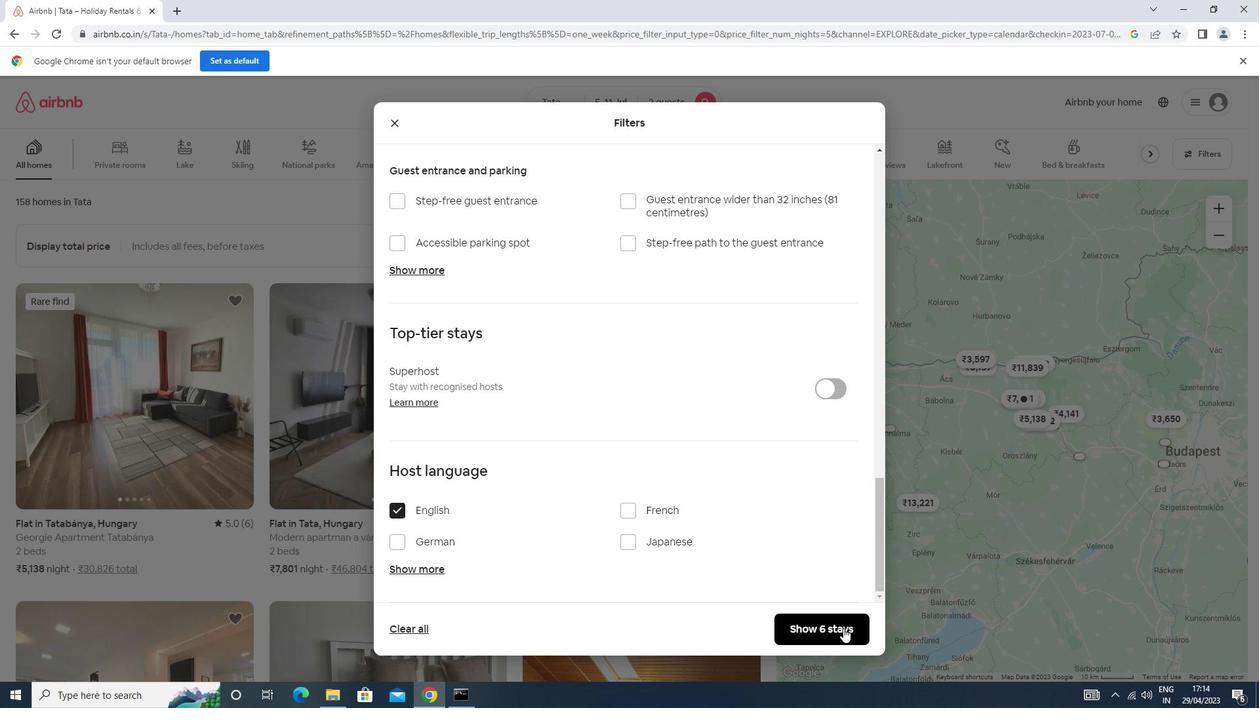 
Action: Mouse moved to (841, 627)
Screenshot: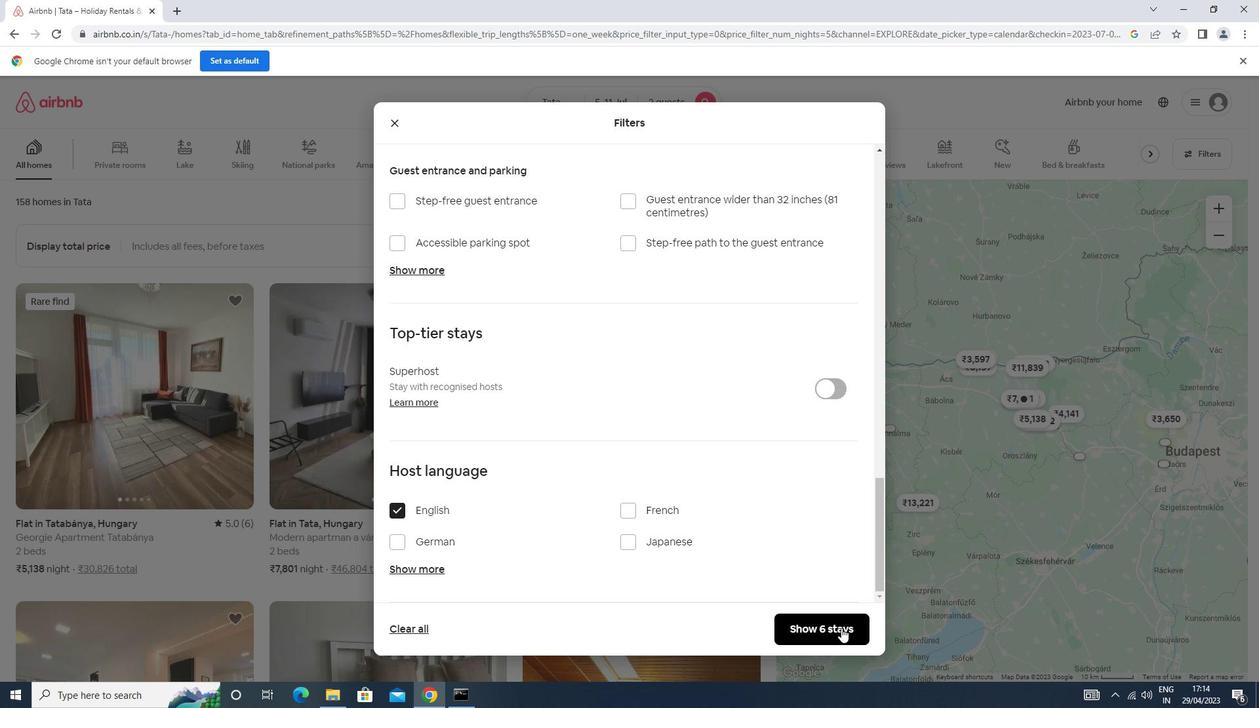 
